 Task: Look for space in Fléron, Belgium from 17th June, 2023 to 21st June, 2023 for 2 adults in price range Rs.7000 to Rs.12000. Place can be private room with 1  bedroom having 2 beds and 1 bathroom. Property type can be flat. Amenities needed are: heating, . Booking option can be shelf check-in. Required host language is English.
Action: Mouse moved to (443, 127)
Screenshot: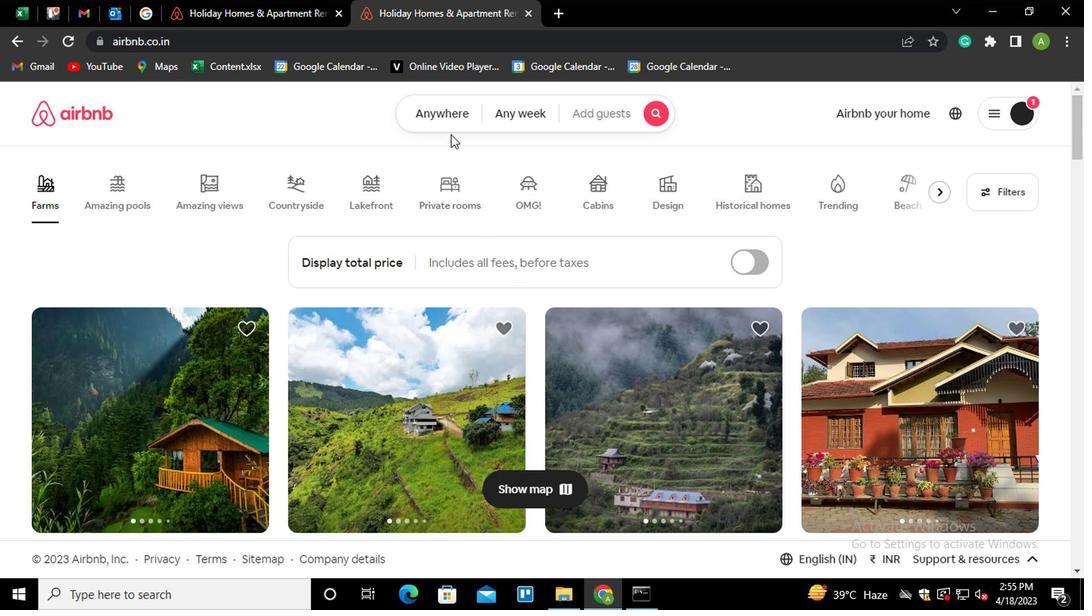 
Action: Mouse pressed left at (443, 127)
Screenshot: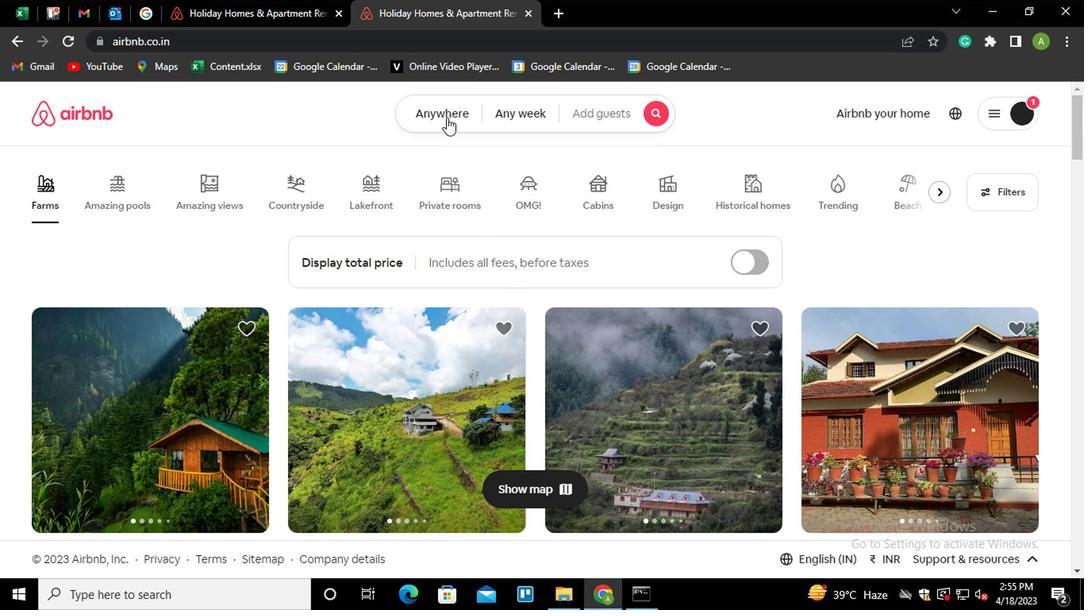 
Action: Mouse moved to (296, 185)
Screenshot: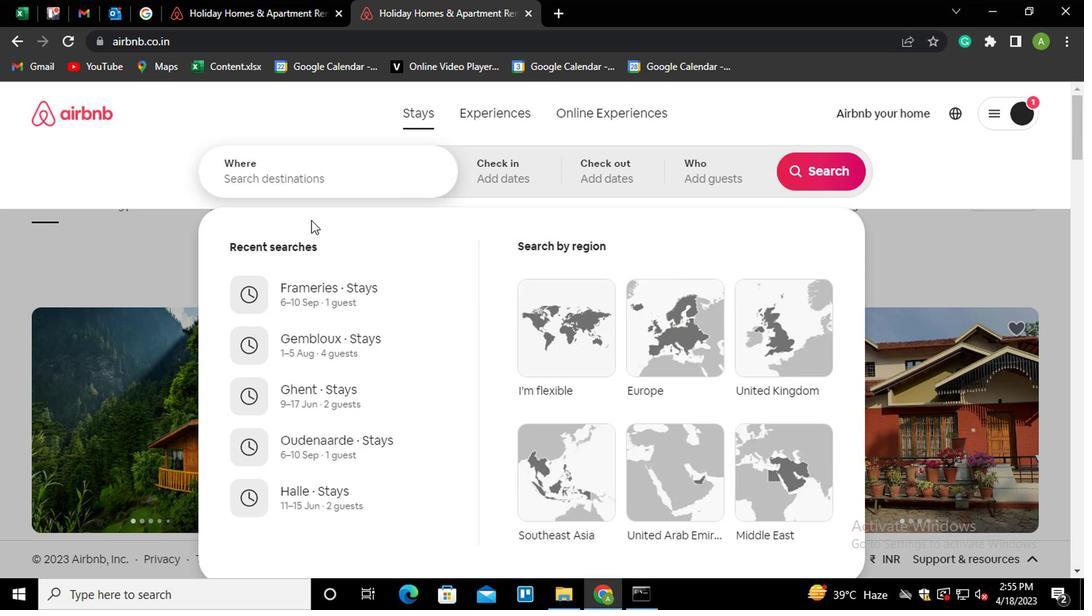 
Action: Mouse pressed left at (296, 185)
Screenshot: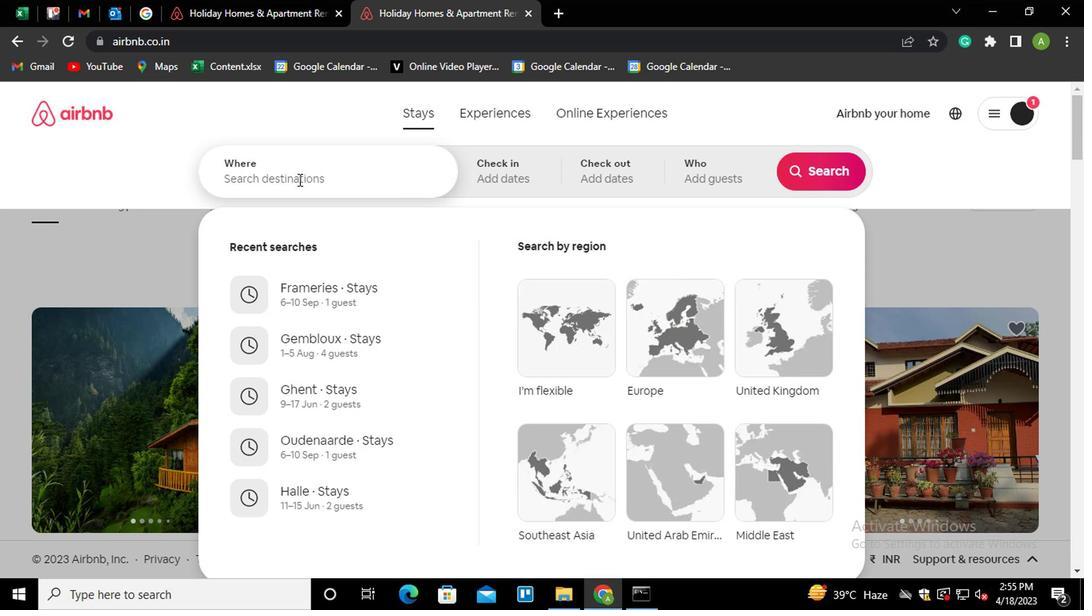
Action: Key pressed <Key.shift_r><Key.shift_r><Key.shift_r><Key.shift_r>Fleron<Key.down><Key.enter>
Screenshot: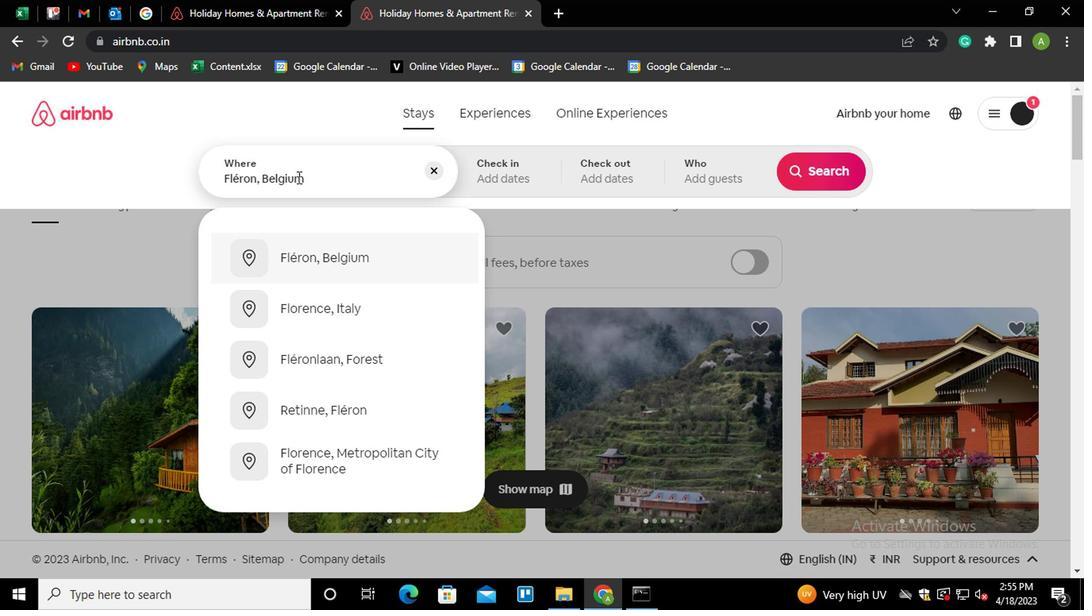 
Action: Mouse moved to (810, 296)
Screenshot: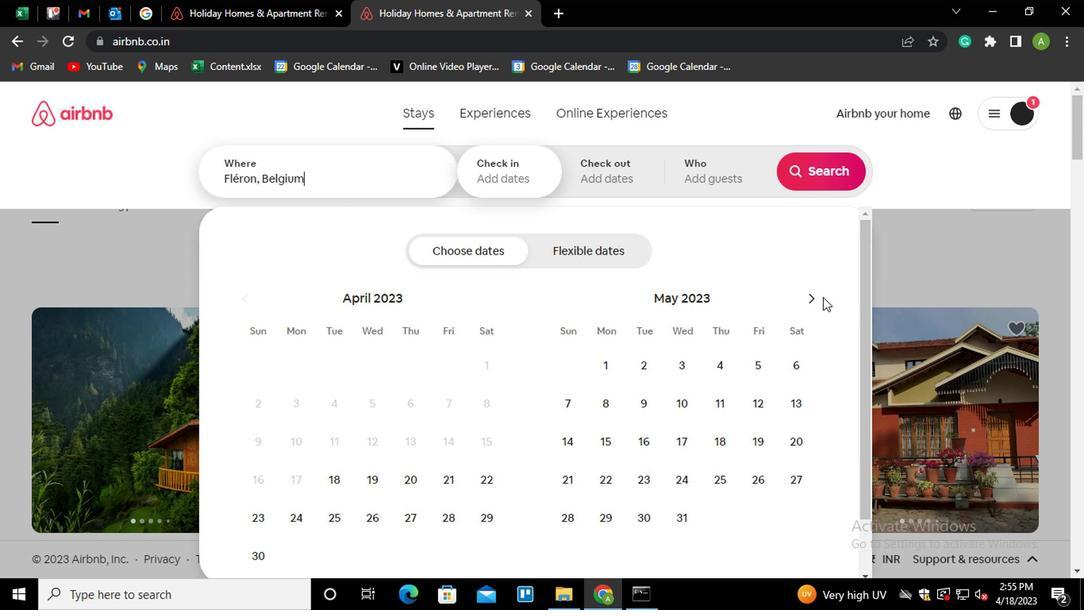 
Action: Mouse pressed left at (810, 296)
Screenshot: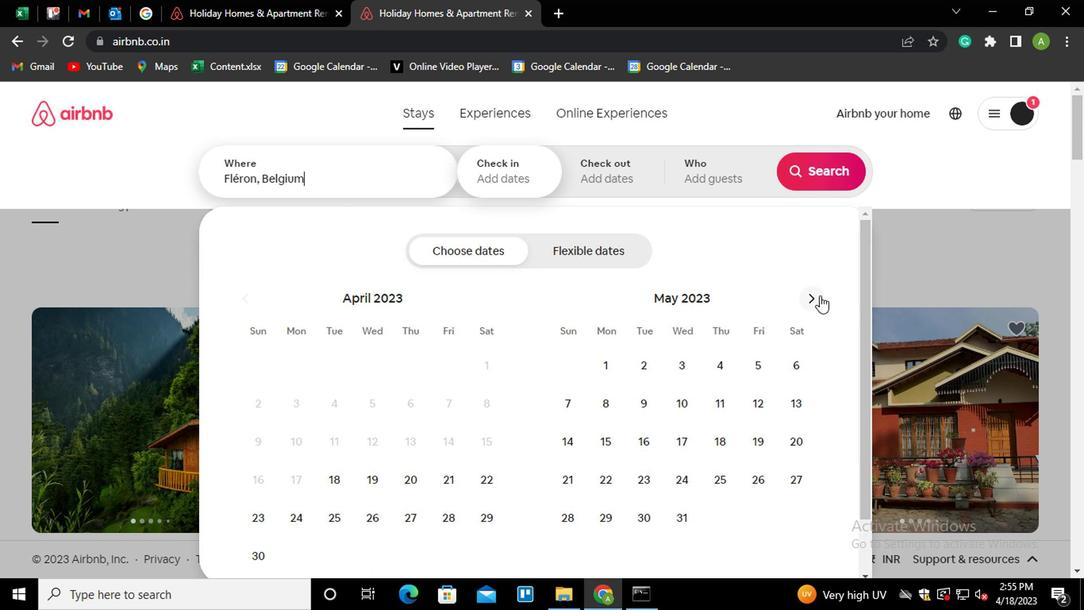 
Action: Mouse moved to (796, 440)
Screenshot: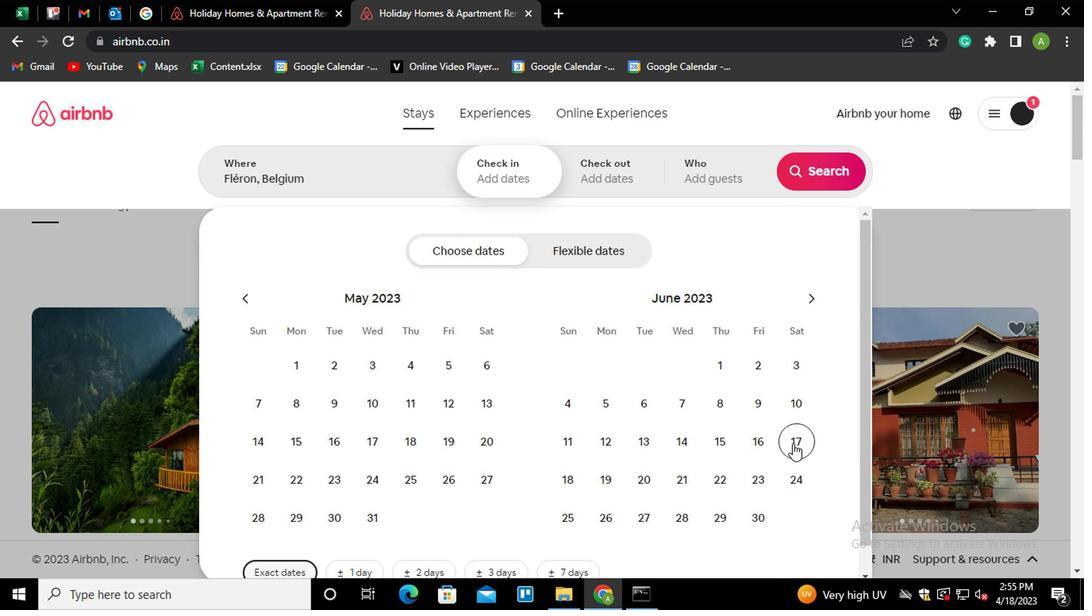 
Action: Mouse pressed left at (796, 440)
Screenshot: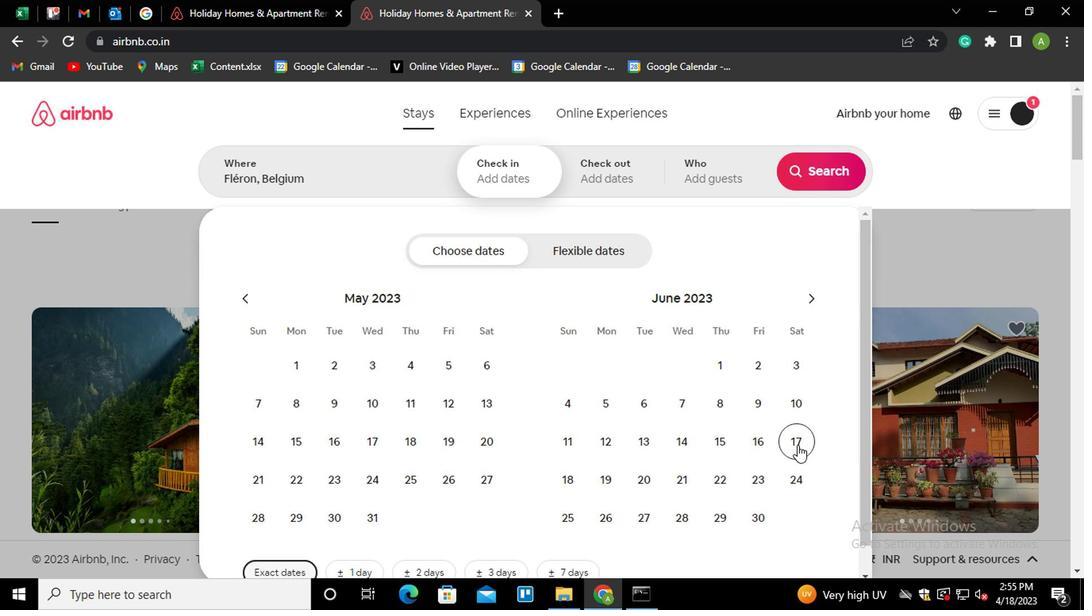 
Action: Mouse moved to (688, 474)
Screenshot: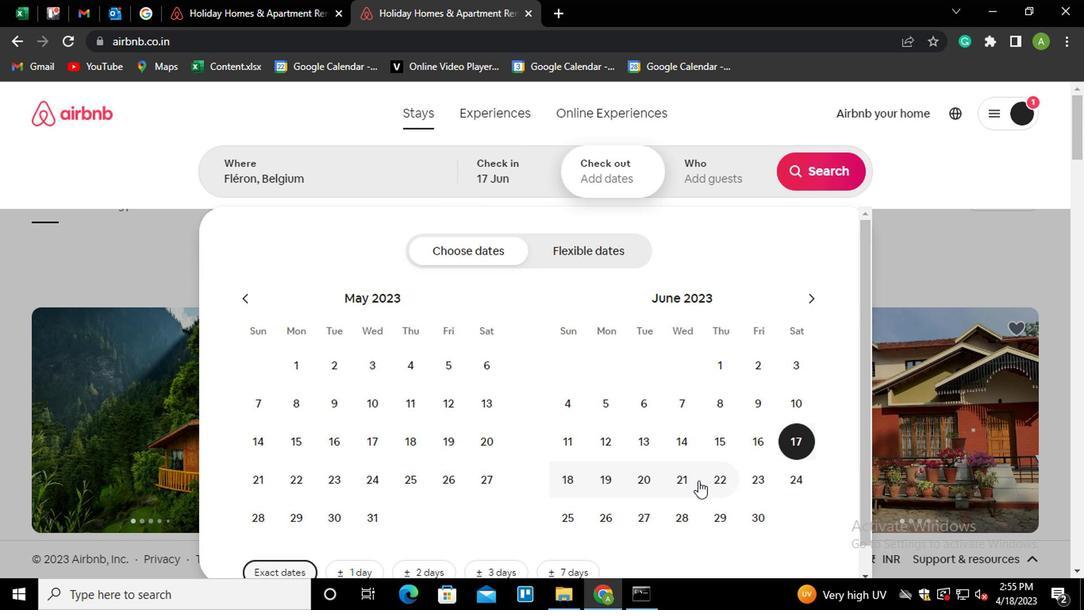 
Action: Mouse pressed left at (688, 474)
Screenshot: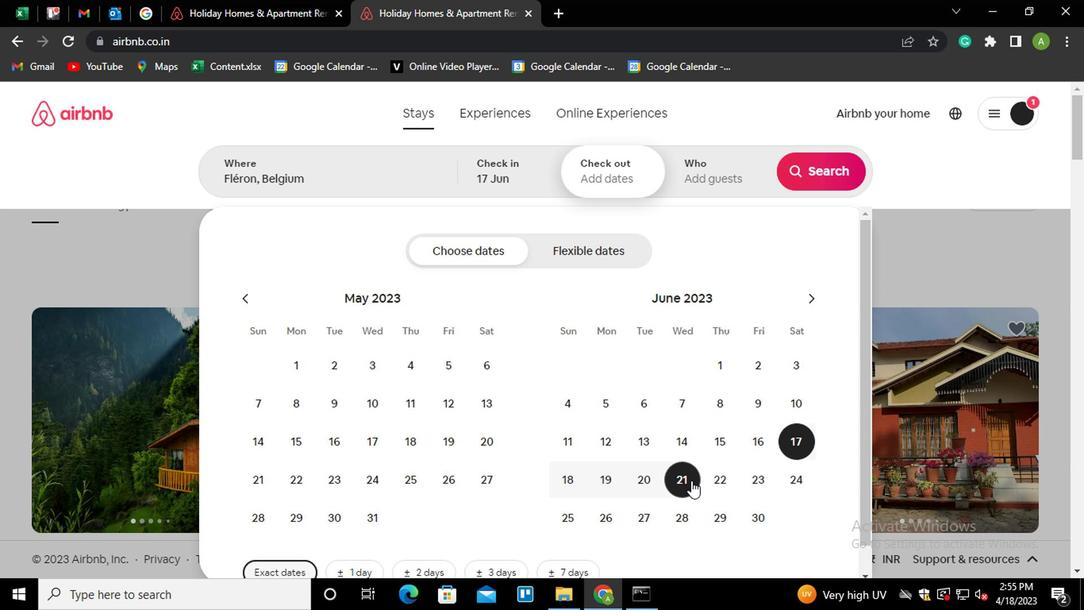 
Action: Mouse moved to (711, 189)
Screenshot: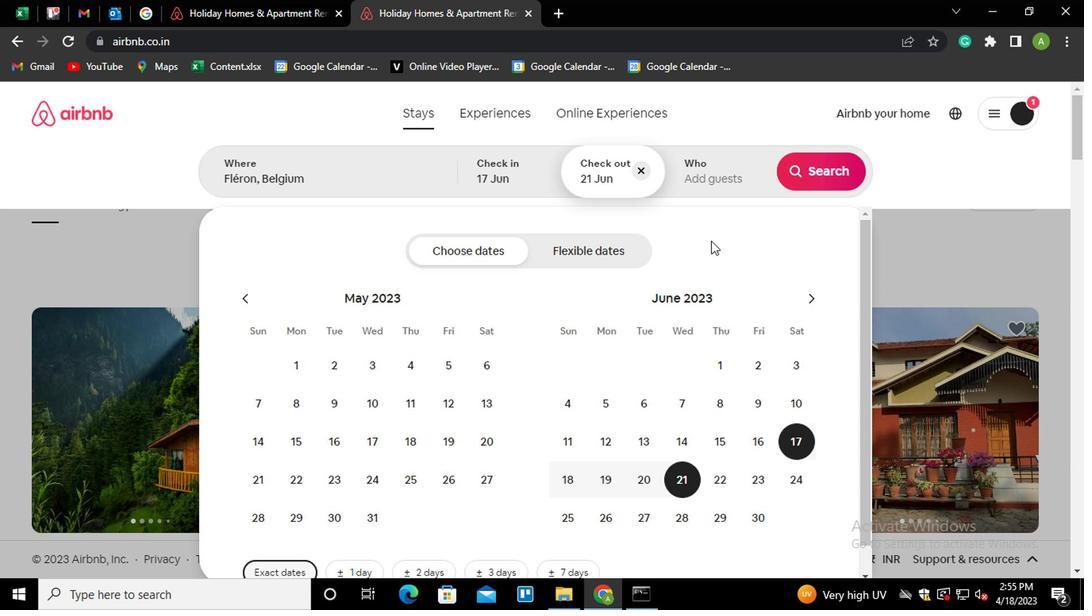
Action: Mouse pressed left at (711, 189)
Screenshot: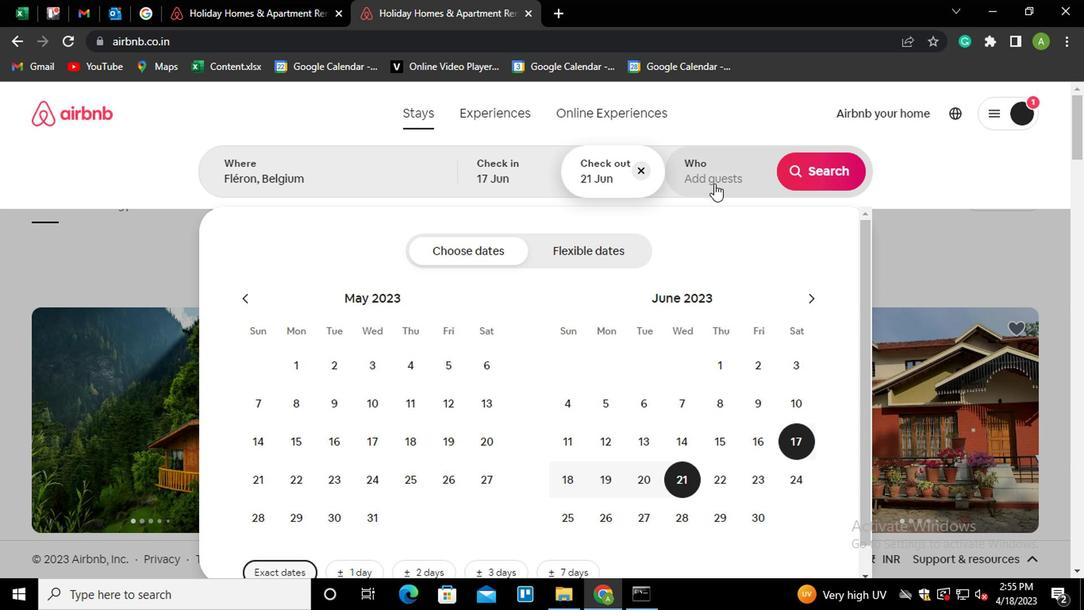 
Action: Mouse moved to (813, 261)
Screenshot: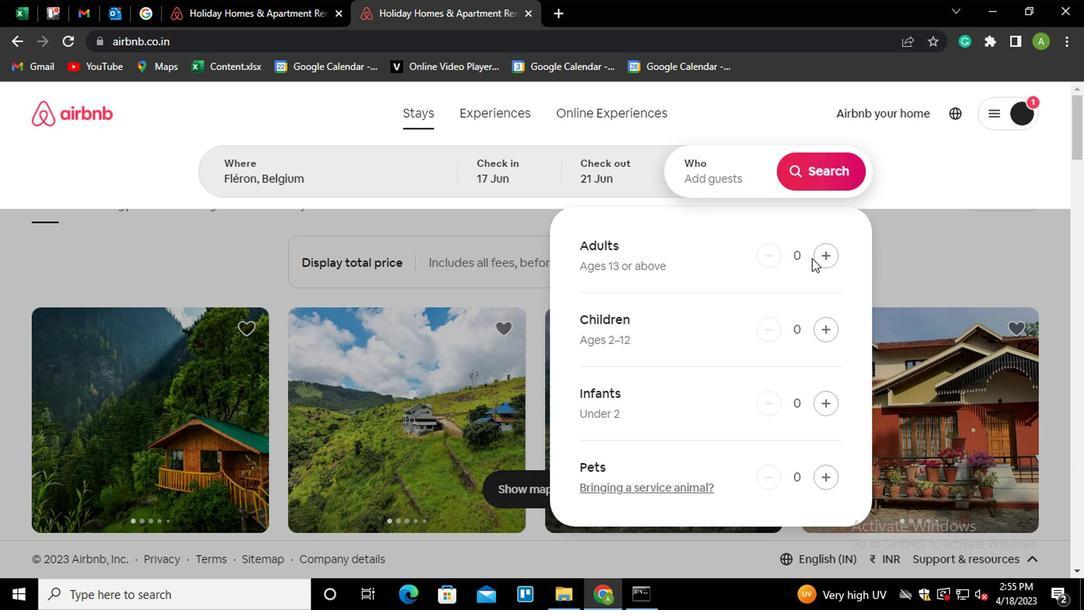 
Action: Mouse pressed left at (813, 261)
Screenshot: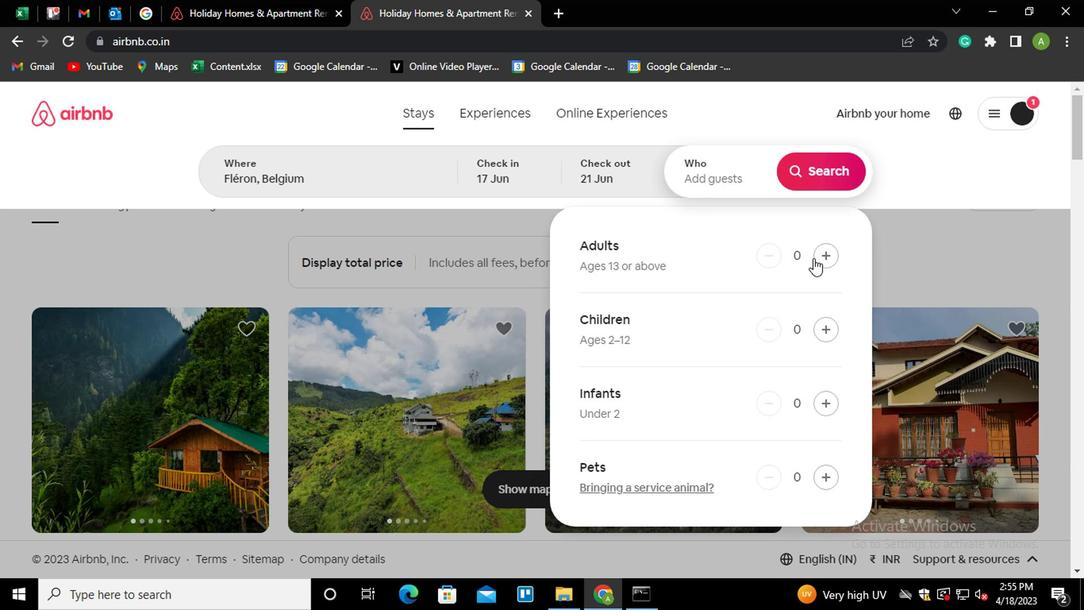 
Action: Mouse pressed left at (813, 261)
Screenshot: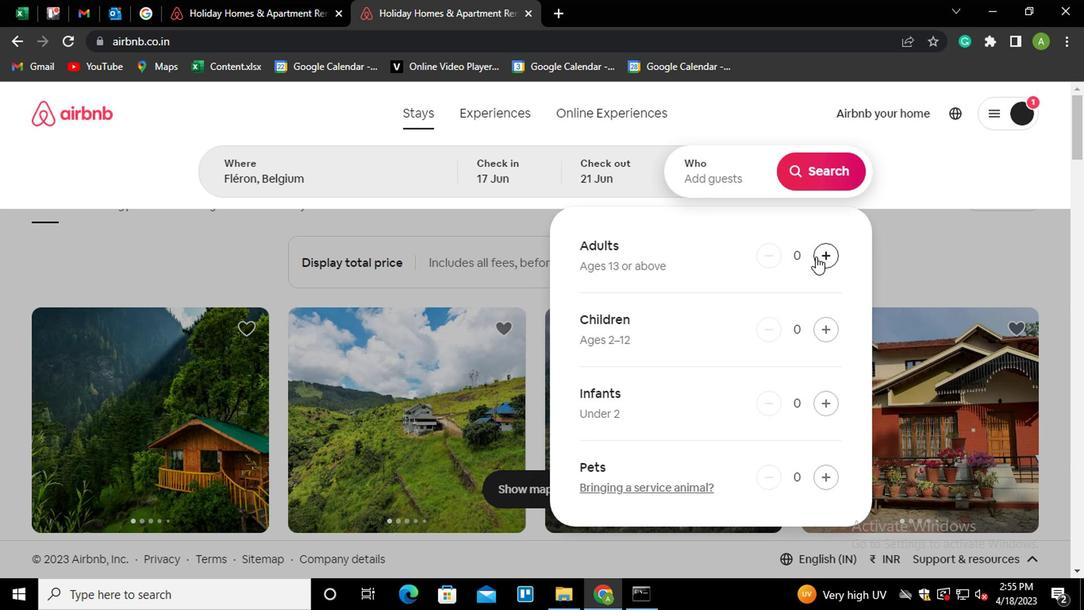 
Action: Mouse moved to (794, 171)
Screenshot: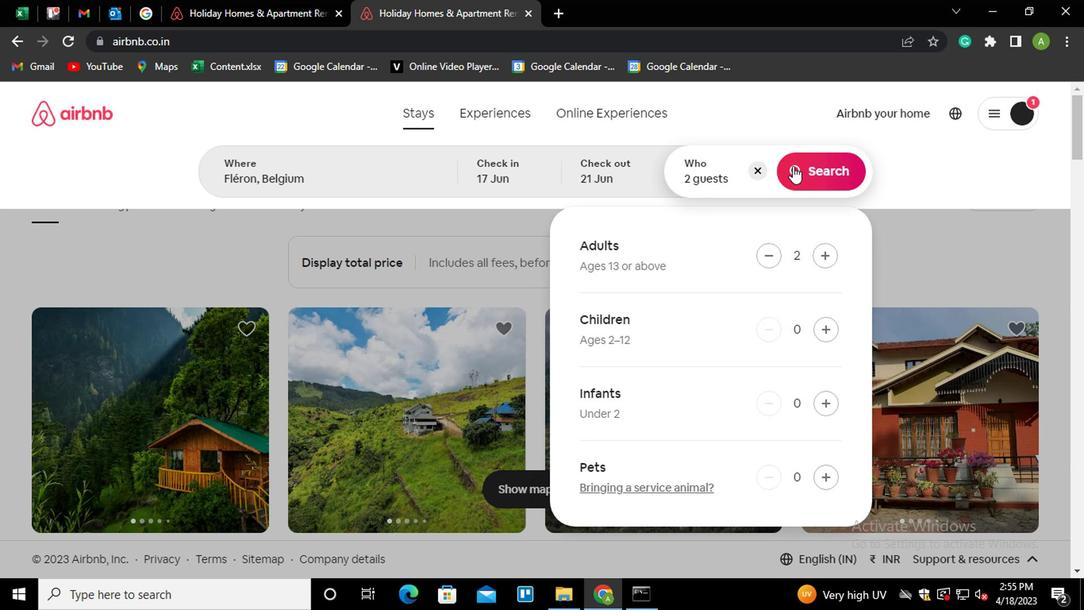 
Action: Mouse pressed left at (794, 171)
Screenshot: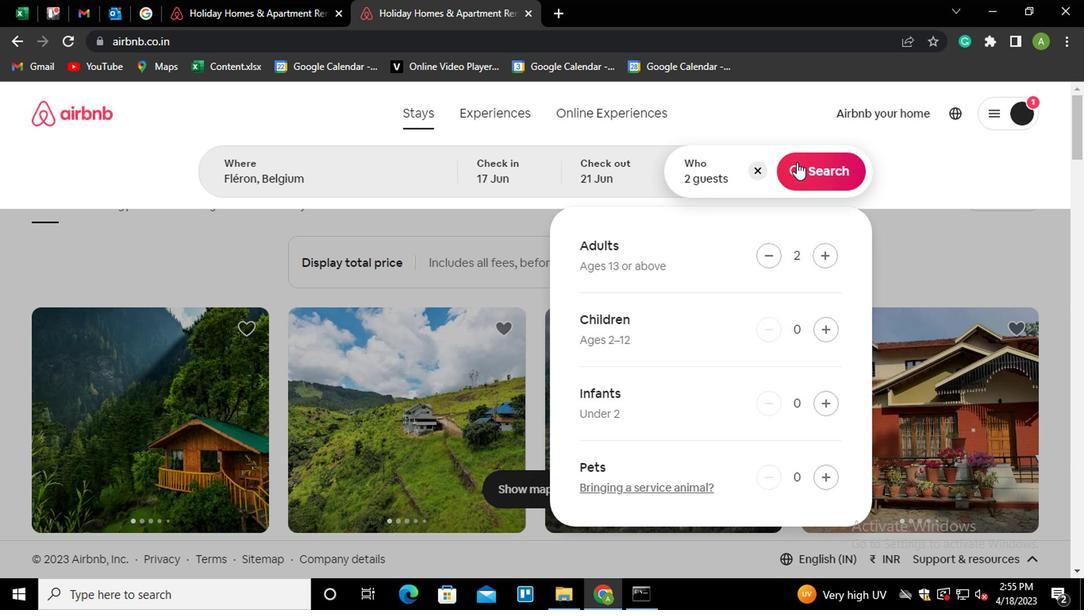 
Action: Mouse moved to (1012, 190)
Screenshot: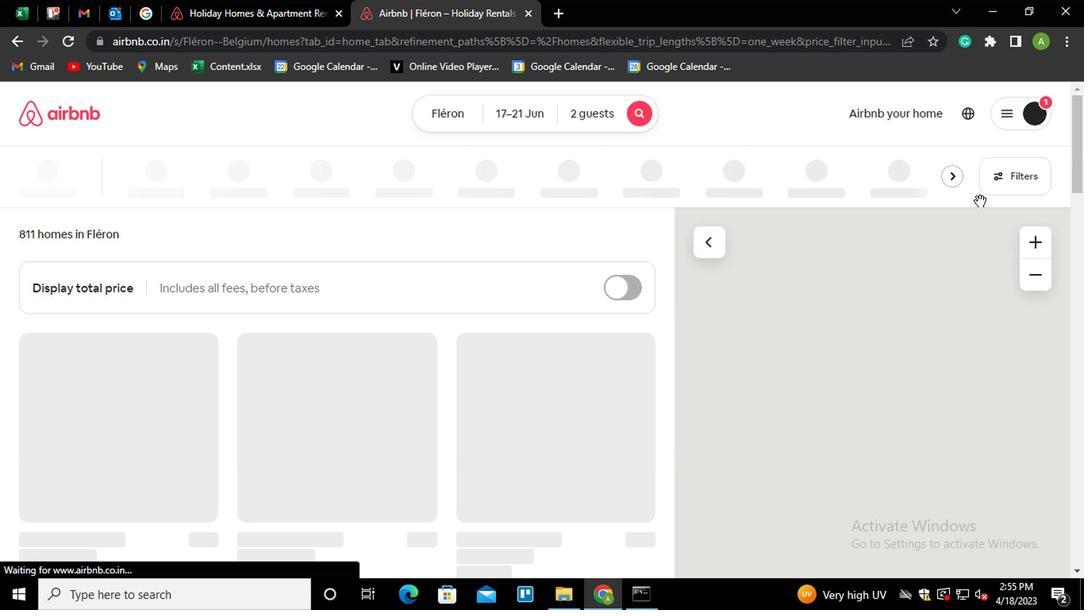 
Action: Mouse pressed left at (1012, 190)
Screenshot: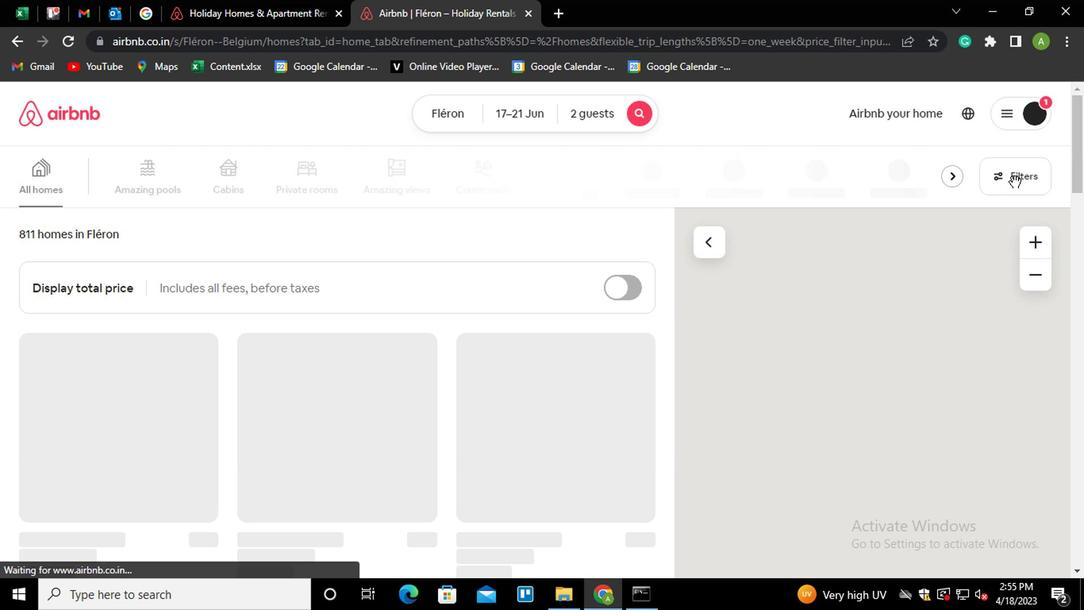 
Action: Mouse moved to (422, 375)
Screenshot: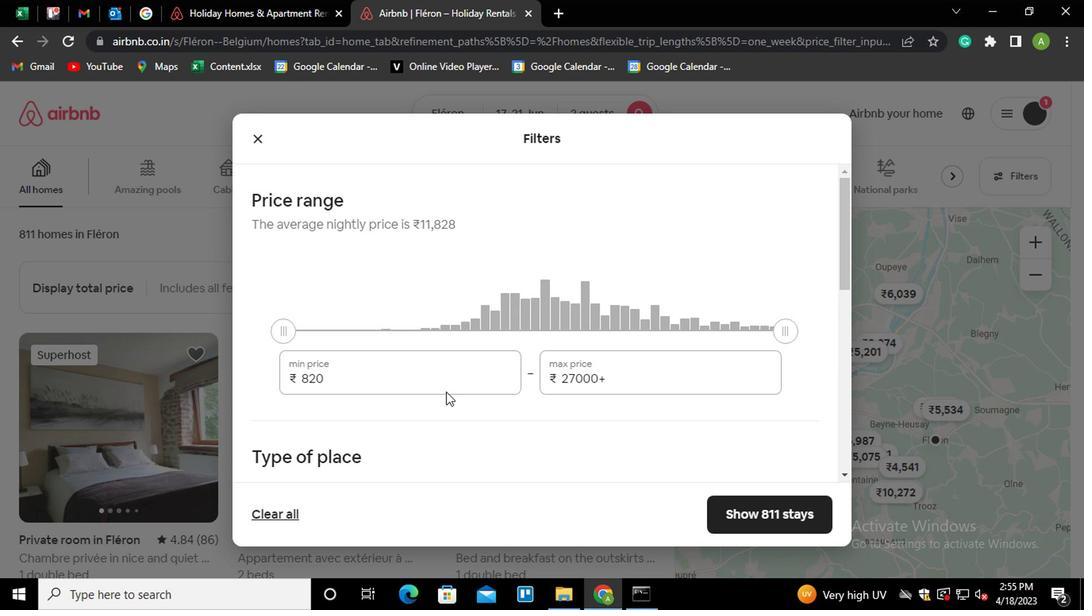 
Action: Mouse pressed left at (422, 375)
Screenshot: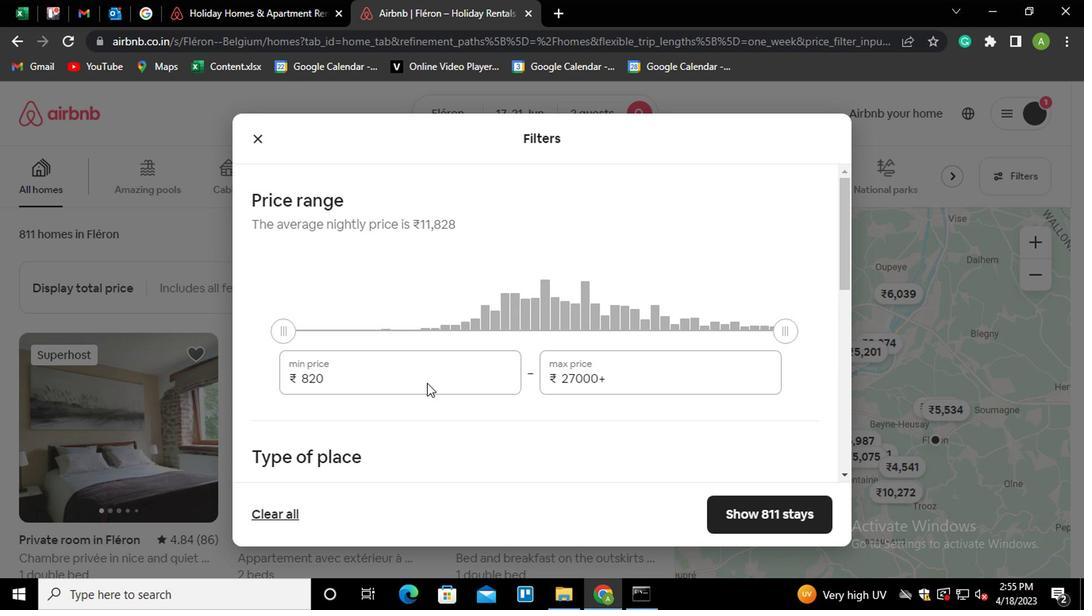
Action: Mouse moved to (421, 384)
Screenshot: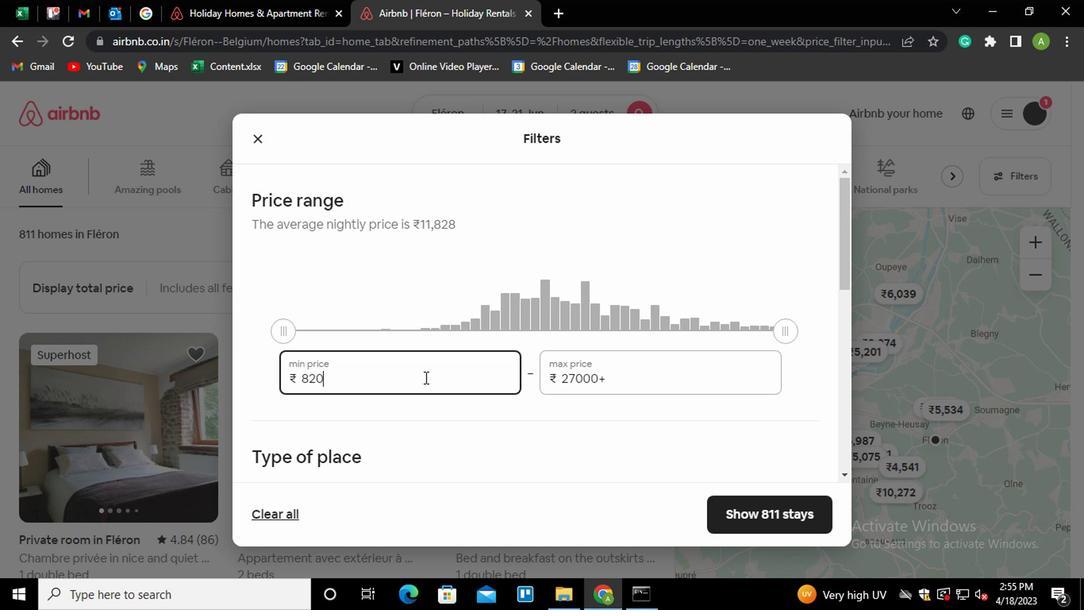 
Action: Key pressed <Key.shift_r><Key.home>7000
Screenshot: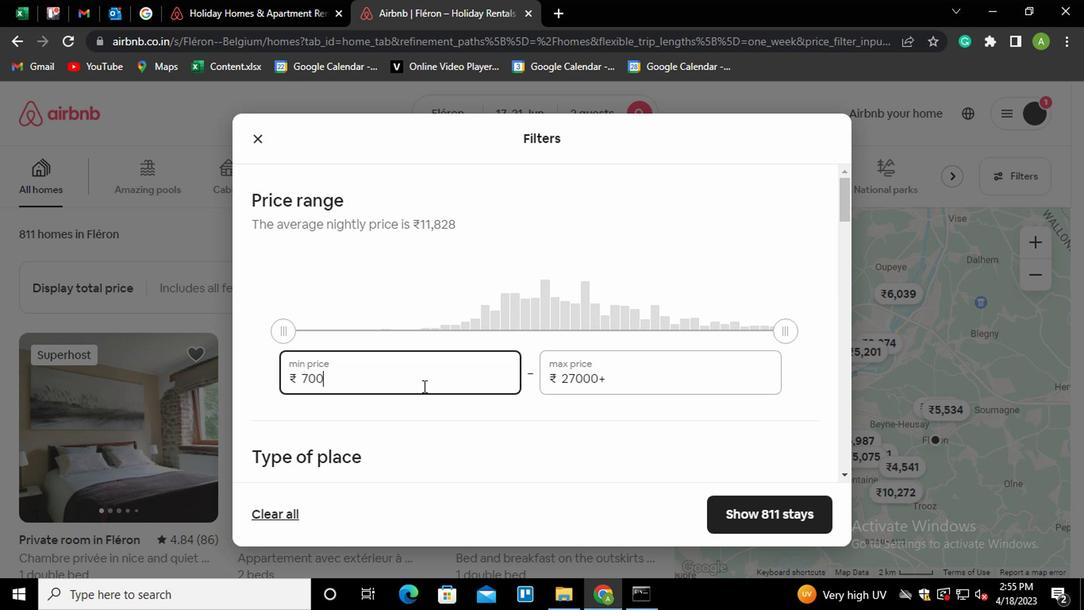 
Action: Mouse moved to (670, 371)
Screenshot: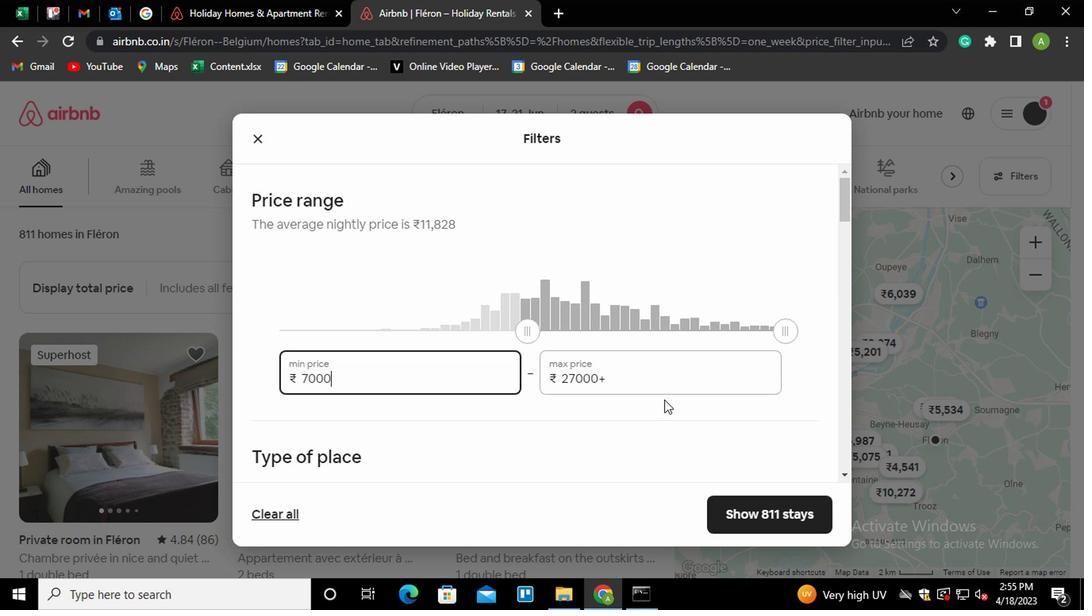 
Action: Mouse pressed left at (670, 371)
Screenshot: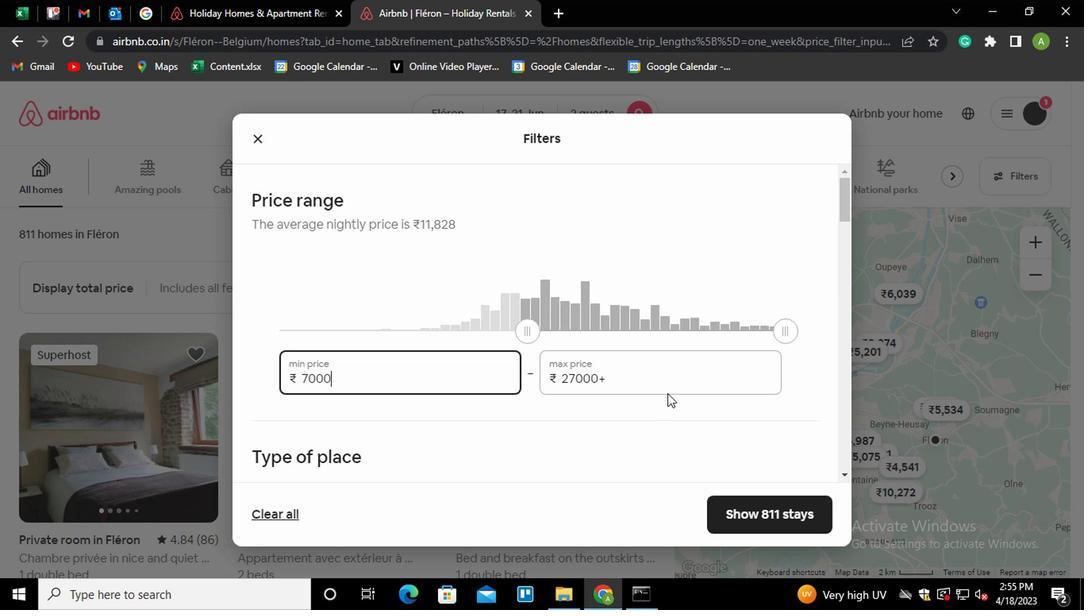 
Action: Key pressed <Key.shift_r><Key.home>12000
Screenshot: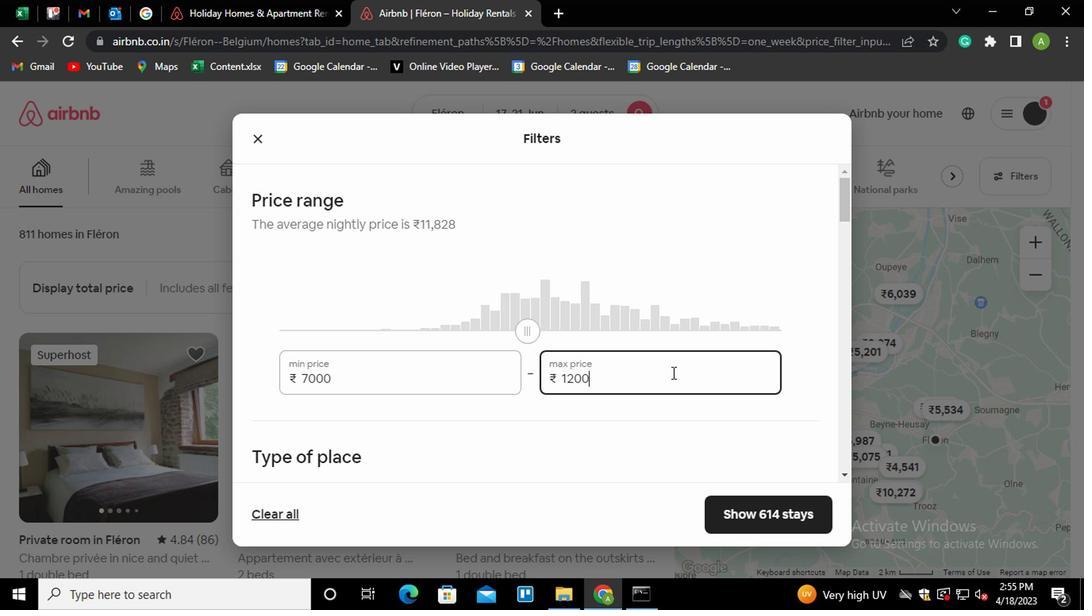 
Action: Mouse moved to (653, 391)
Screenshot: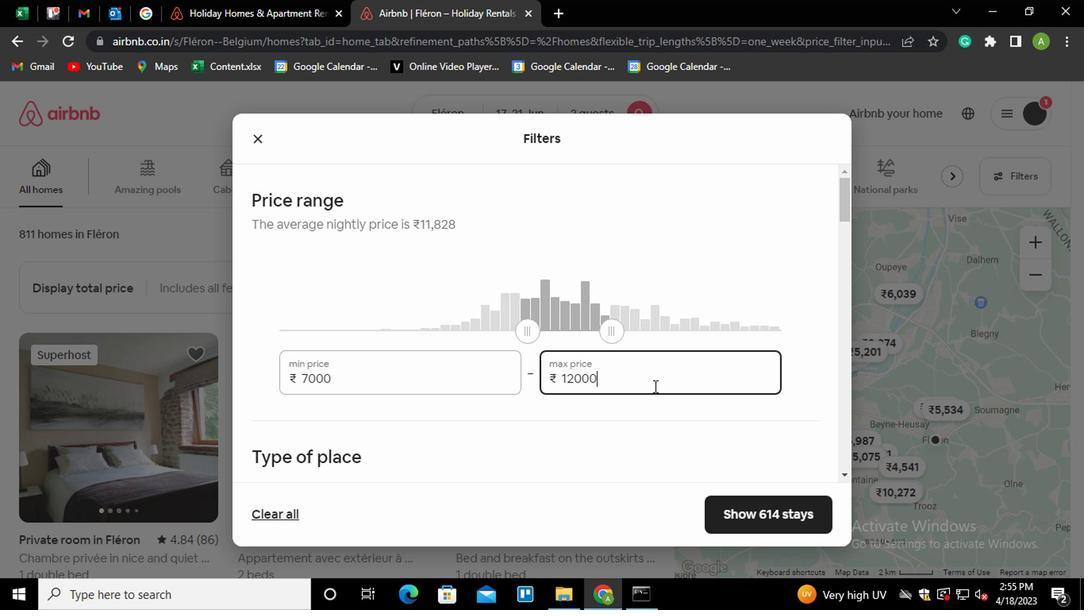 
Action: Mouse scrolled (653, 390) with delta (0, 0)
Screenshot: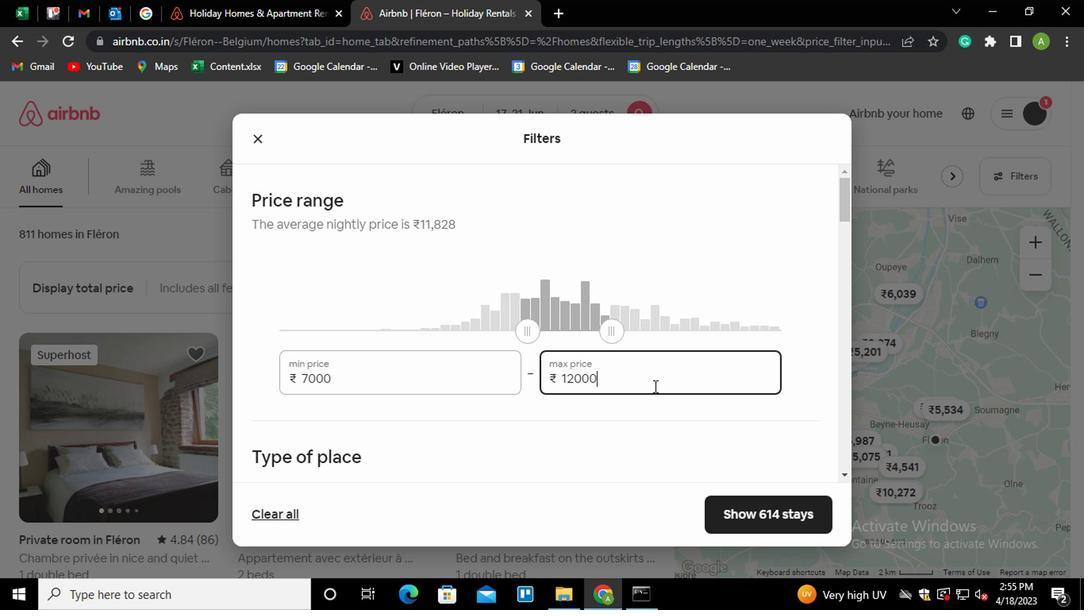 
Action: Mouse scrolled (653, 390) with delta (0, 0)
Screenshot: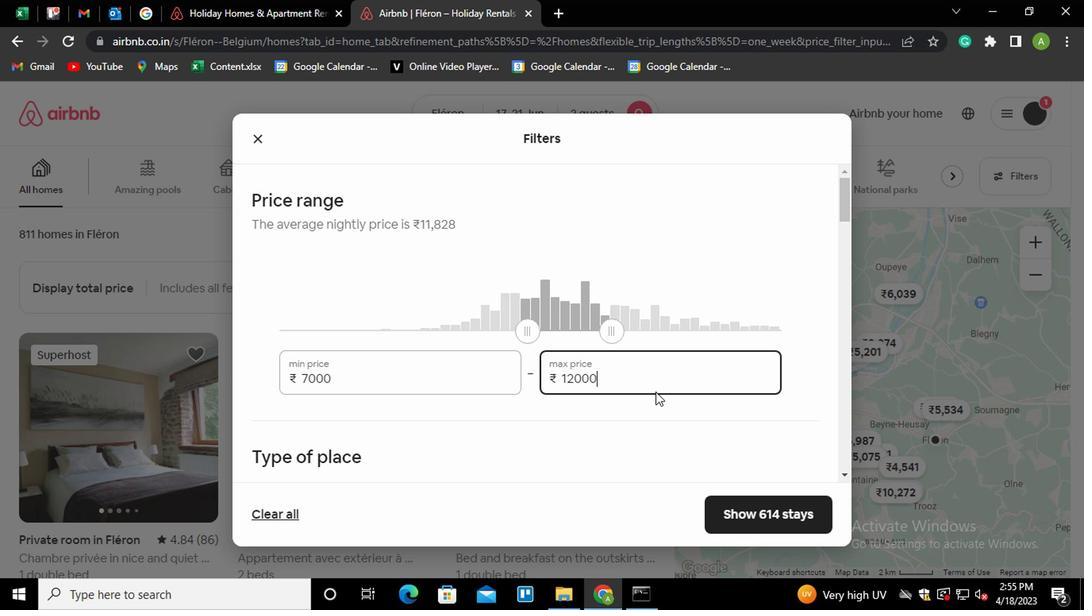 
Action: Mouse scrolled (653, 390) with delta (0, 0)
Screenshot: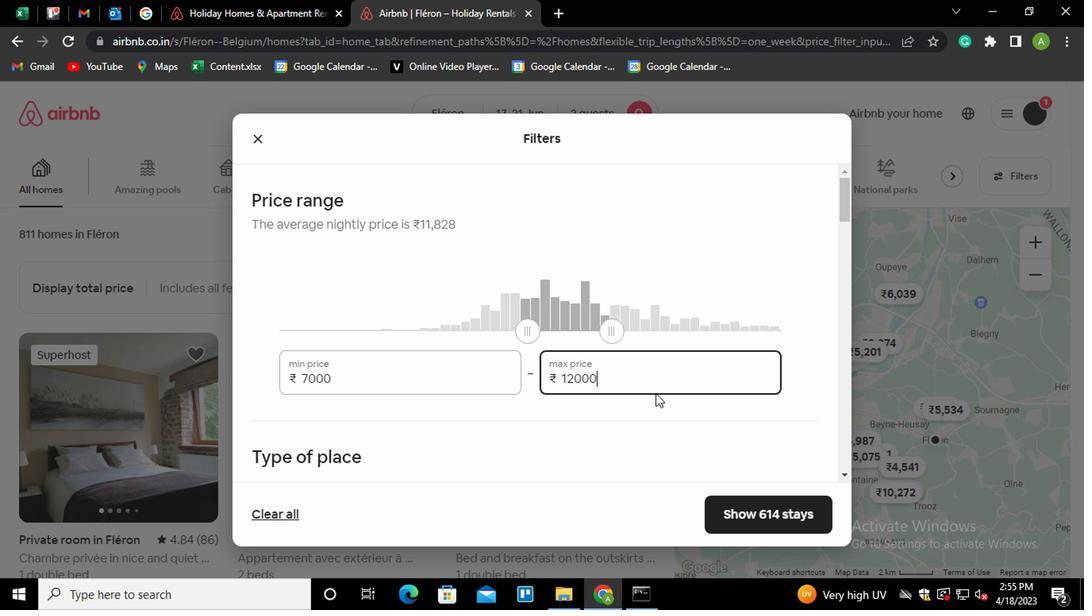 
Action: Mouse moved to (526, 282)
Screenshot: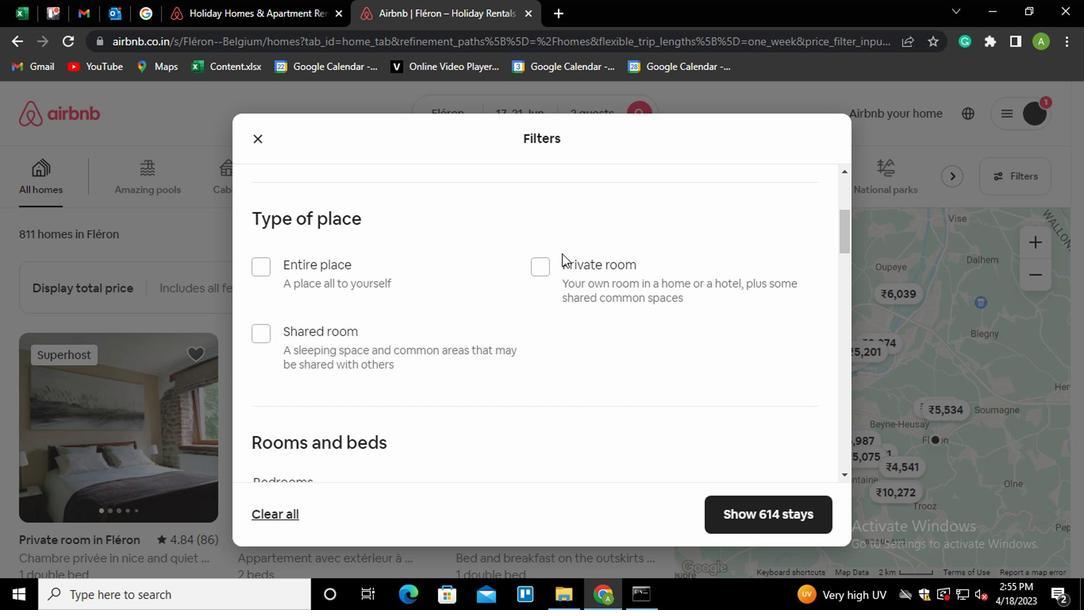 
Action: Mouse pressed left at (526, 282)
Screenshot: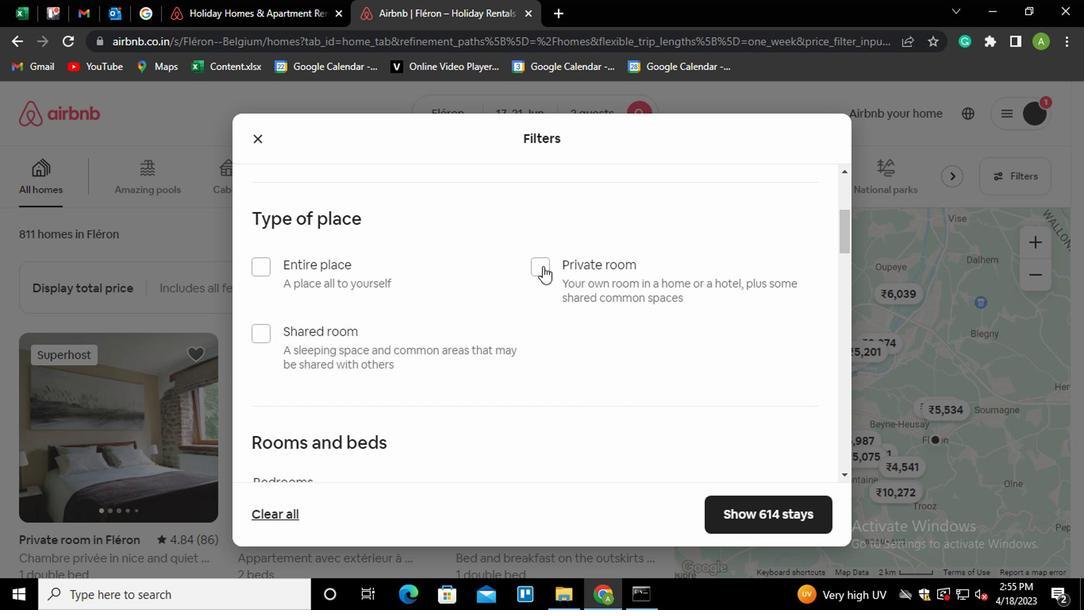 
Action: Mouse moved to (542, 266)
Screenshot: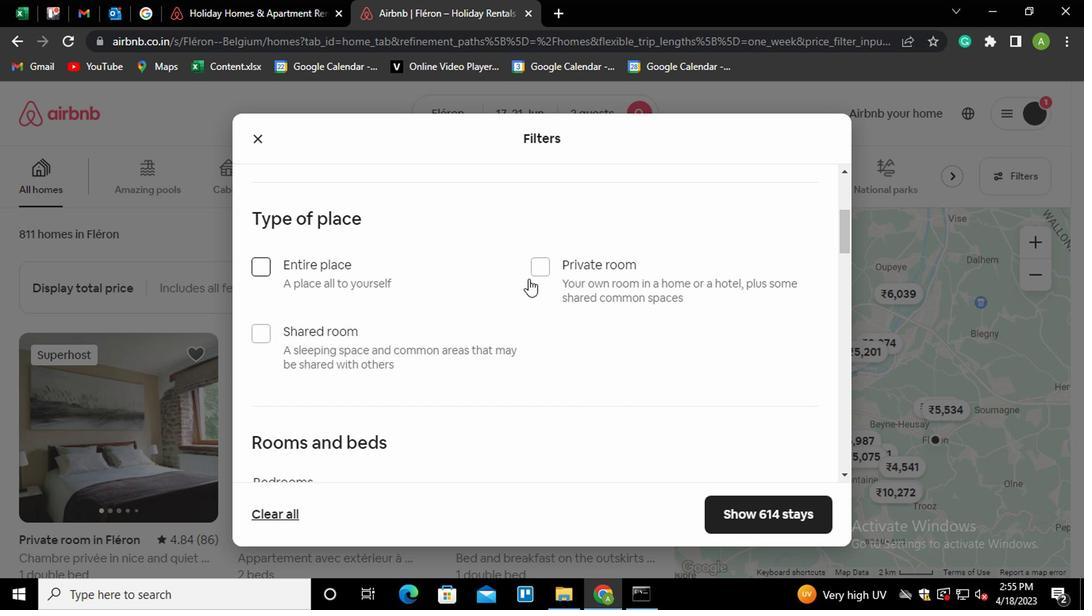 
Action: Mouse pressed left at (542, 266)
Screenshot: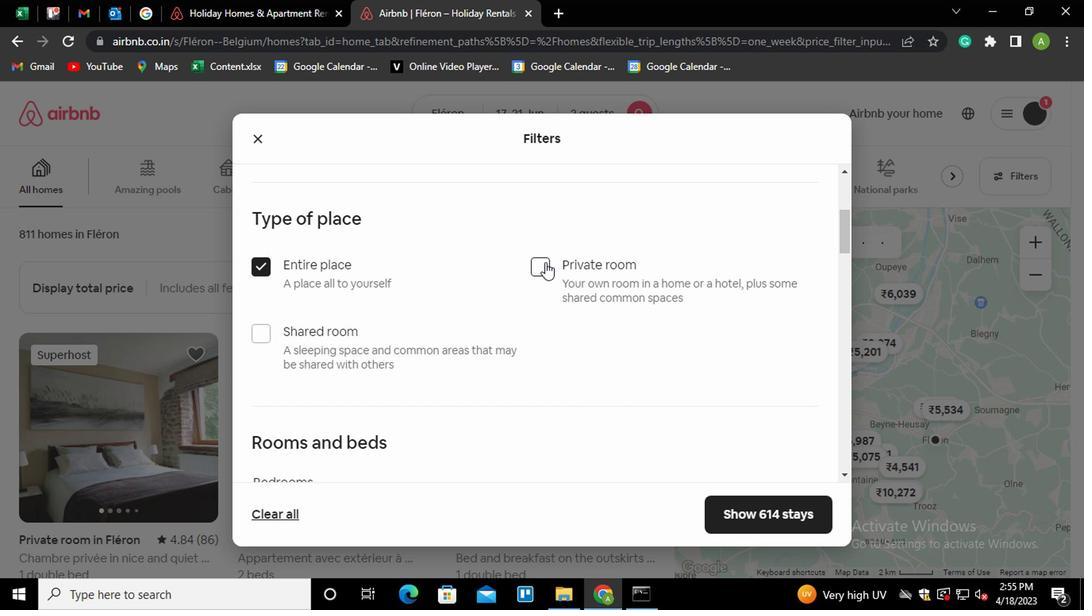 
Action: Mouse moved to (262, 277)
Screenshot: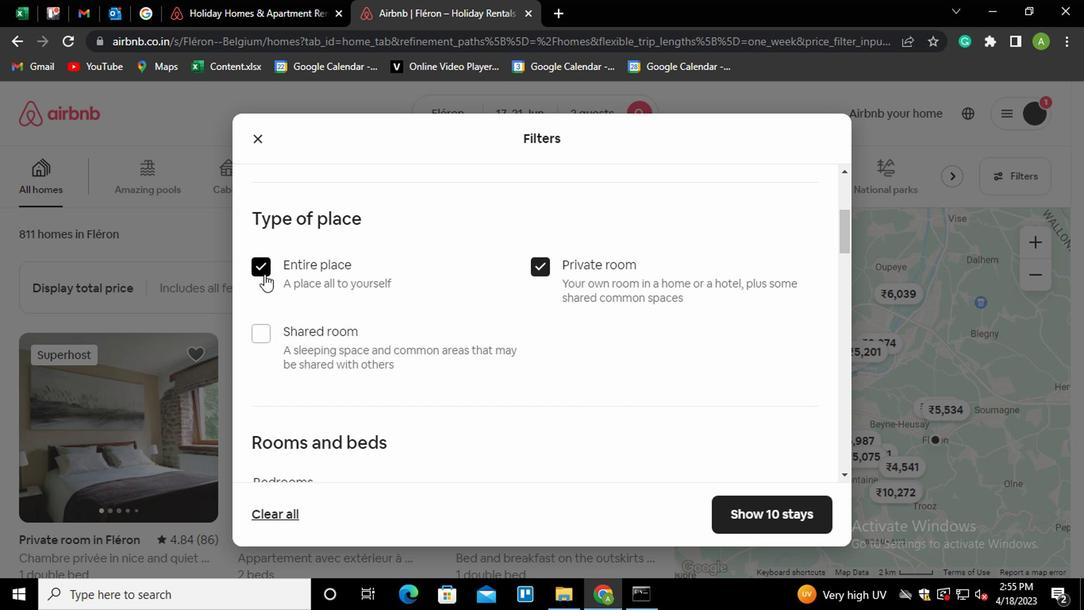 
Action: Mouse pressed left at (262, 277)
Screenshot: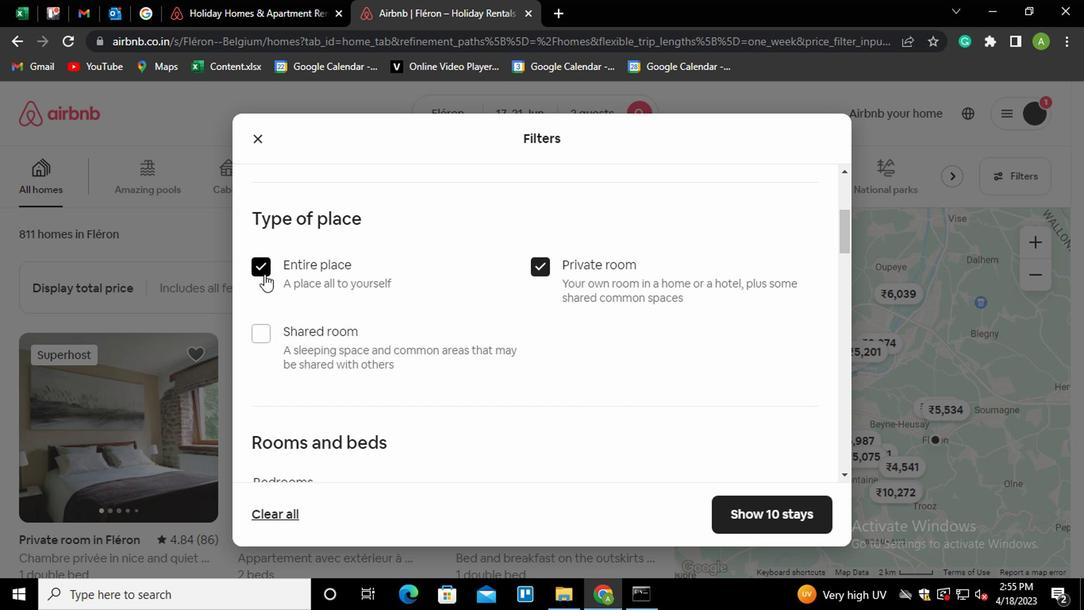 
Action: Mouse moved to (519, 326)
Screenshot: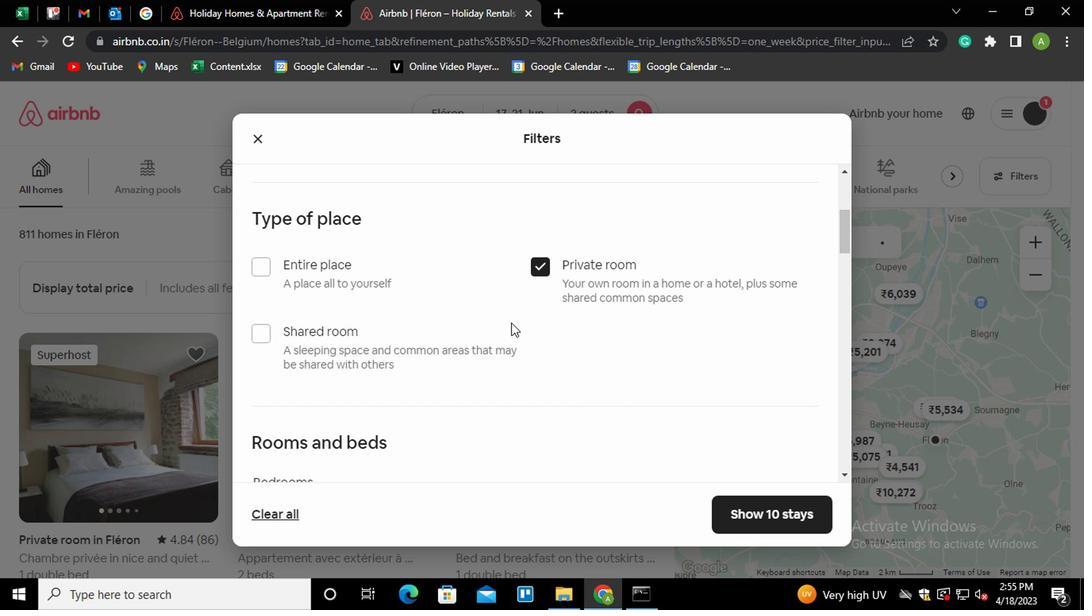 
Action: Mouse scrolled (519, 325) with delta (0, 0)
Screenshot: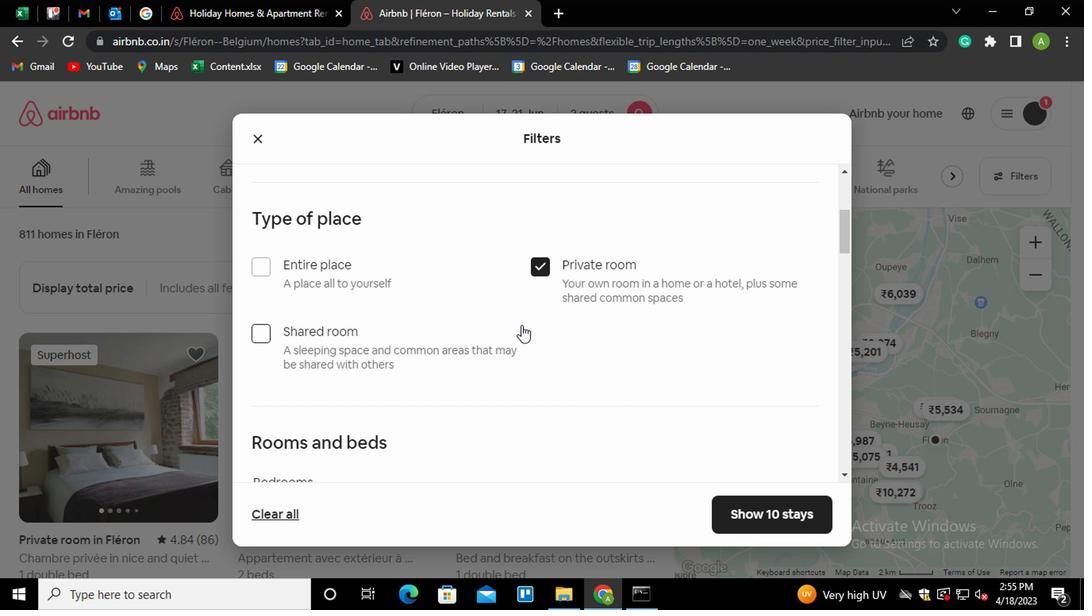 
Action: Mouse scrolled (519, 325) with delta (0, 0)
Screenshot: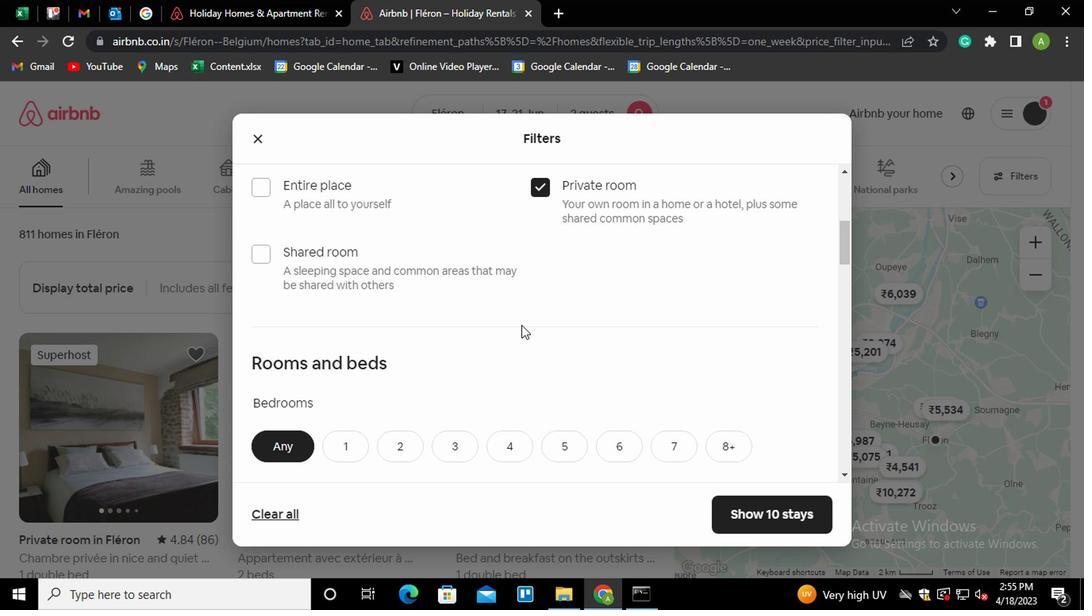 
Action: Mouse moved to (339, 358)
Screenshot: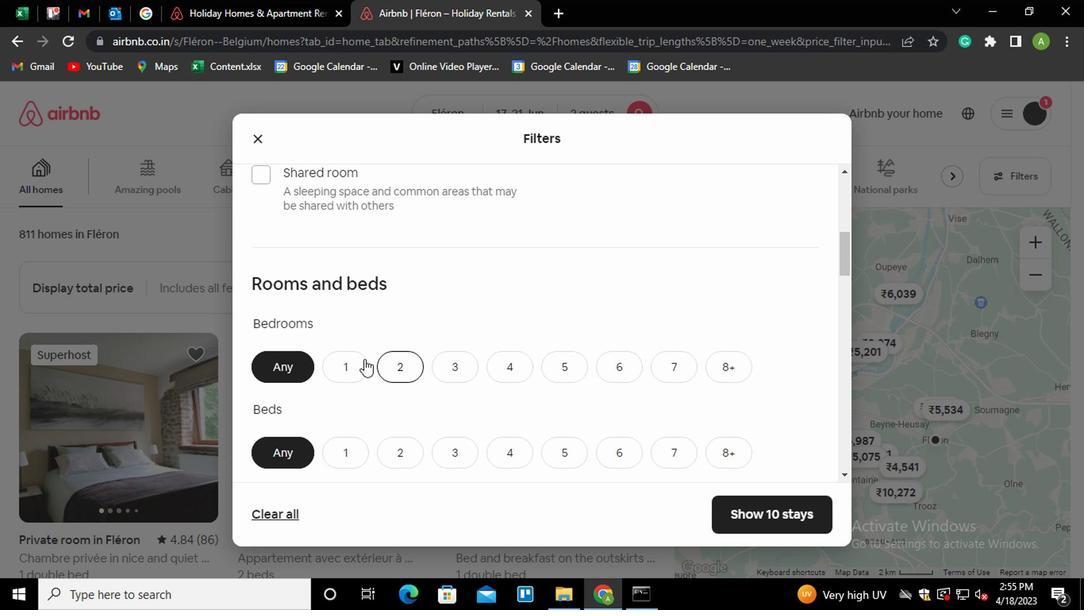 
Action: Mouse pressed left at (339, 358)
Screenshot: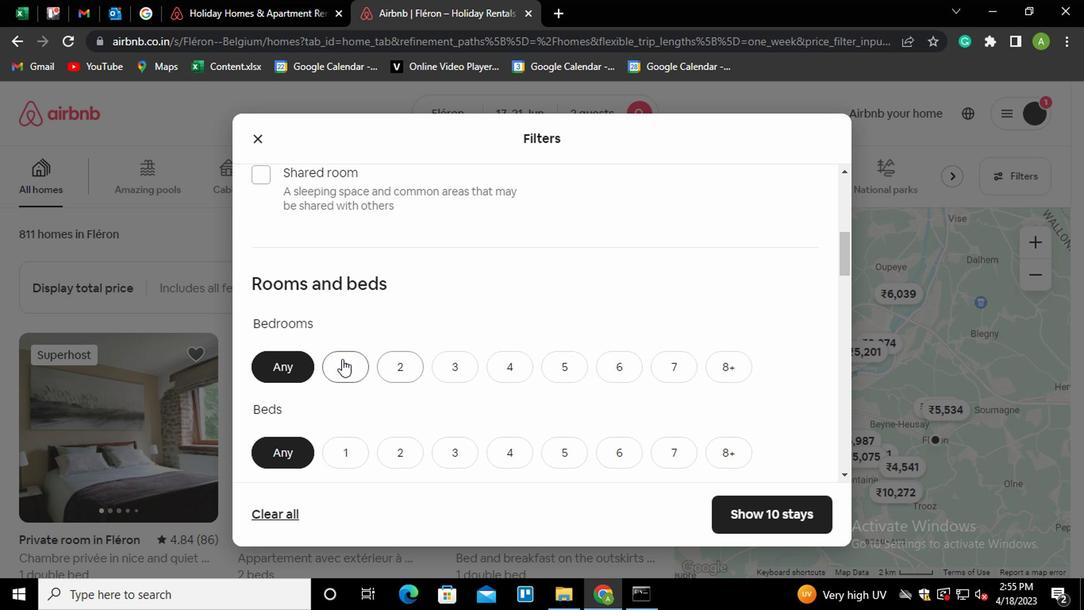 
Action: Mouse moved to (433, 338)
Screenshot: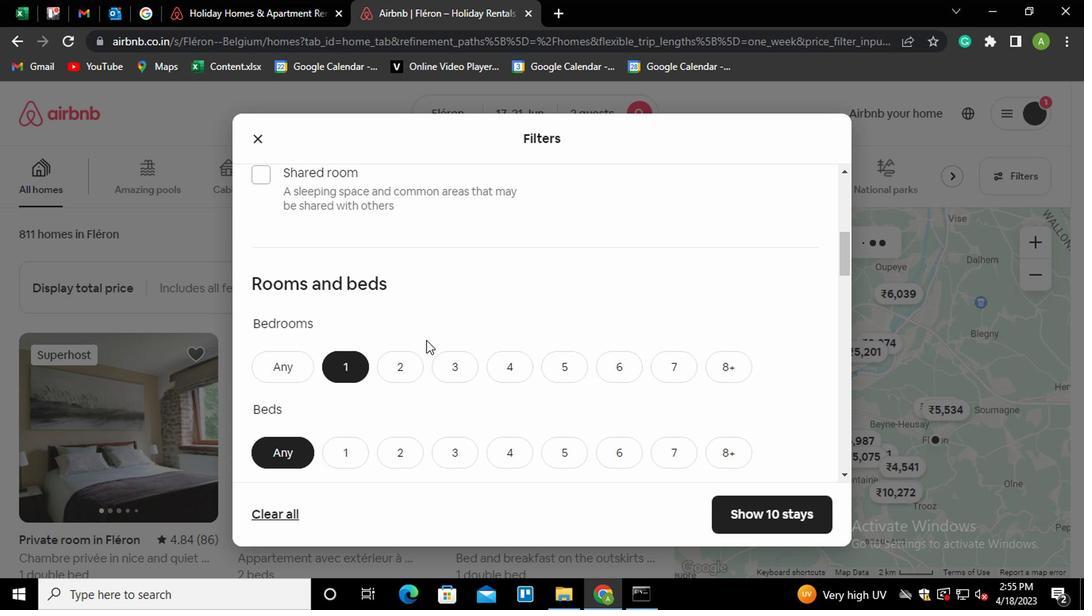
Action: Mouse scrolled (433, 337) with delta (0, -1)
Screenshot: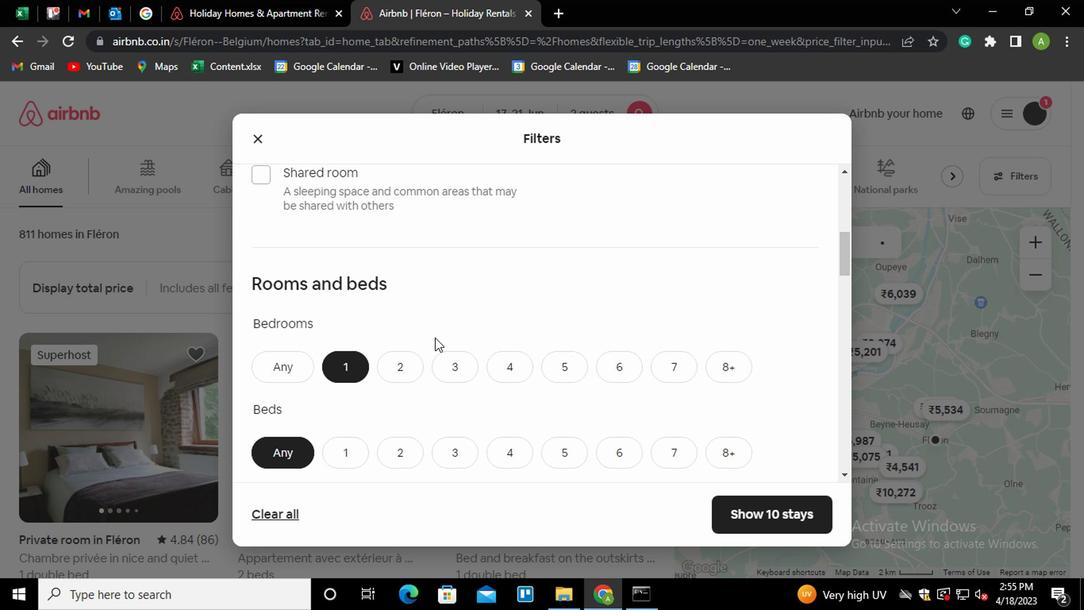 
Action: Mouse moved to (402, 367)
Screenshot: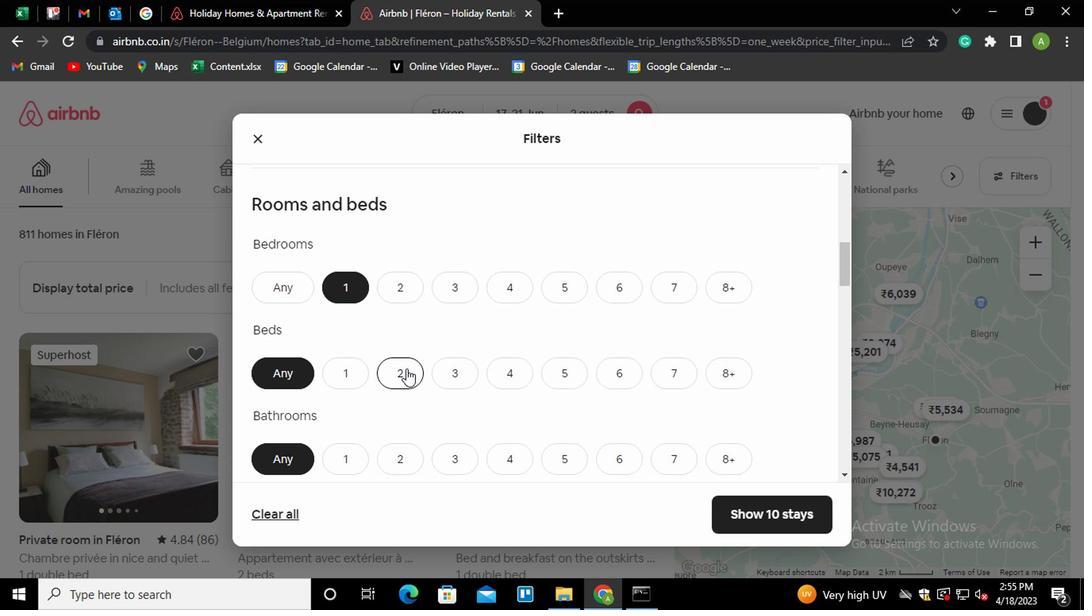 
Action: Mouse pressed left at (402, 367)
Screenshot: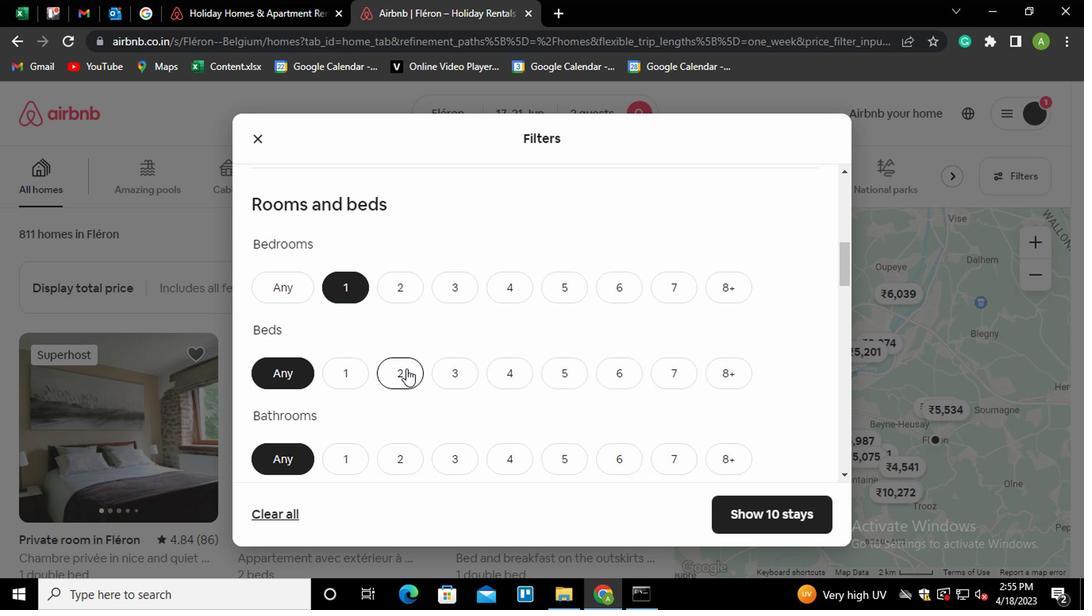 
Action: Mouse moved to (489, 336)
Screenshot: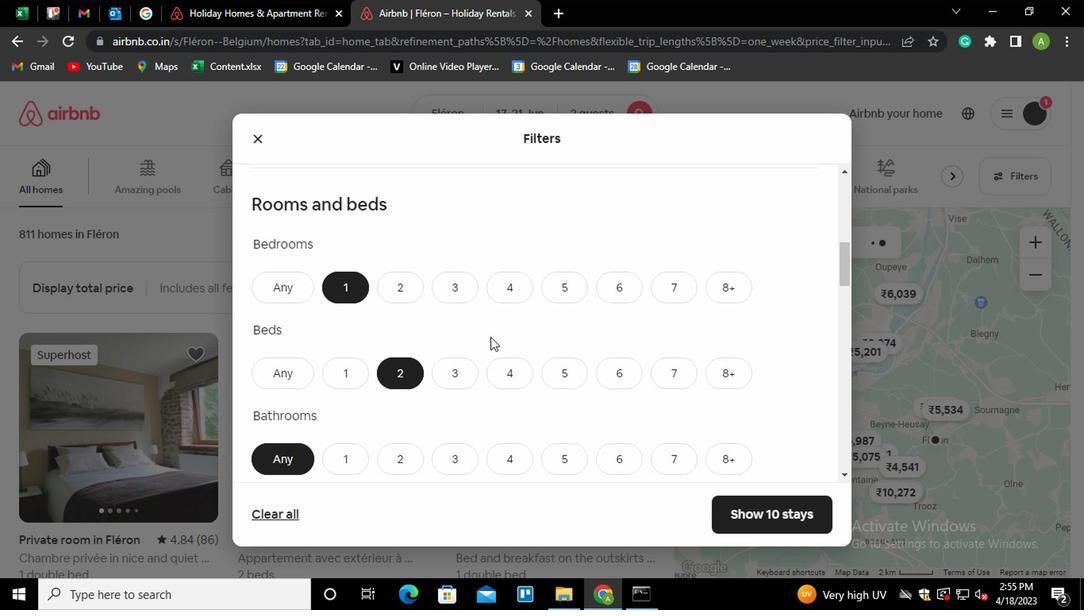 
Action: Mouse scrolled (489, 336) with delta (0, 0)
Screenshot: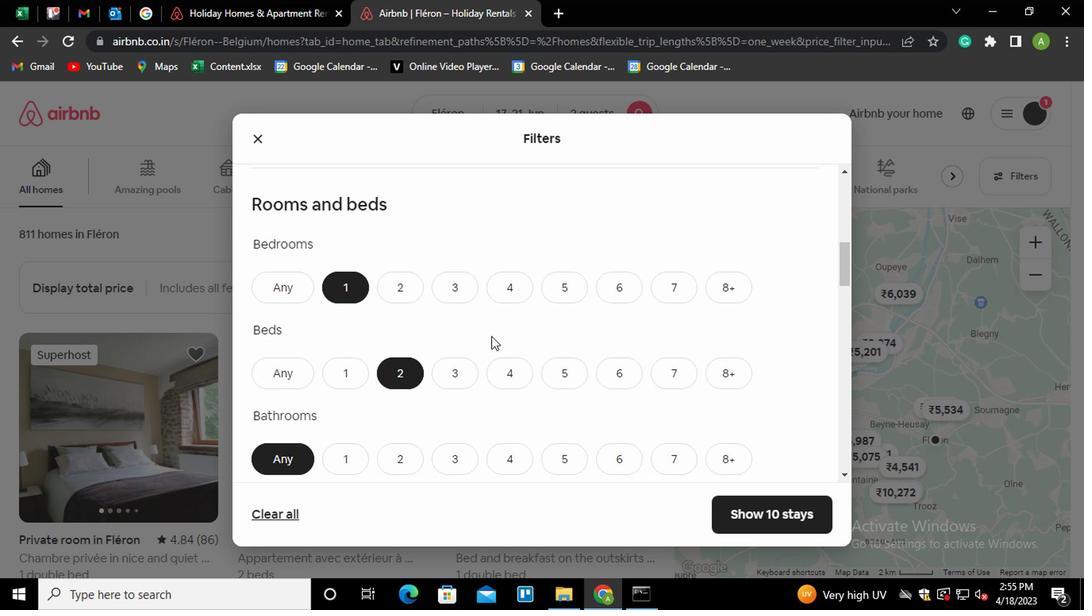 
Action: Mouse moved to (347, 384)
Screenshot: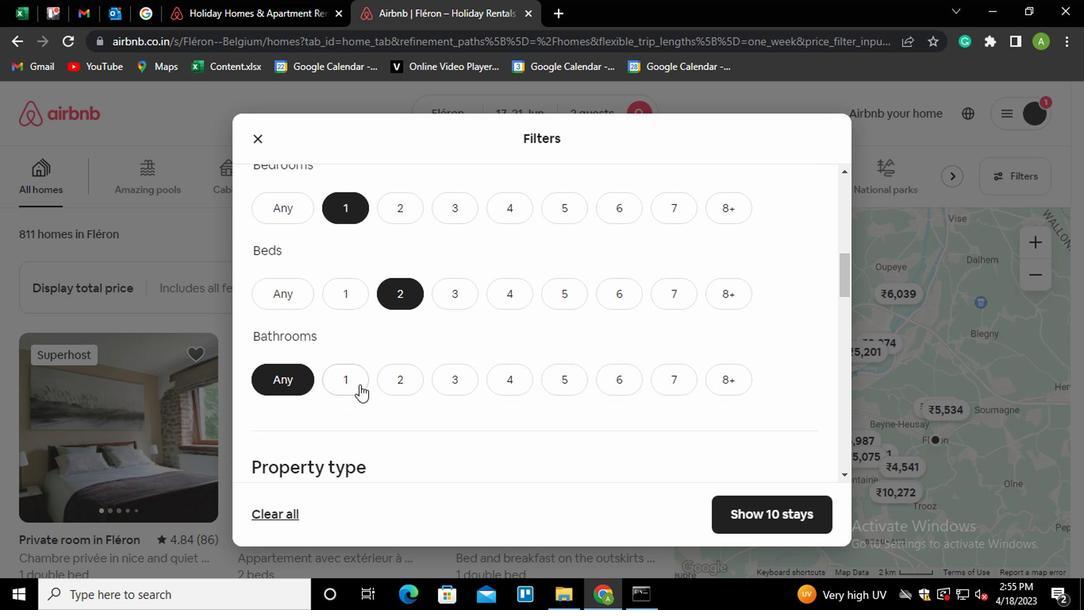
Action: Mouse pressed left at (347, 384)
Screenshot: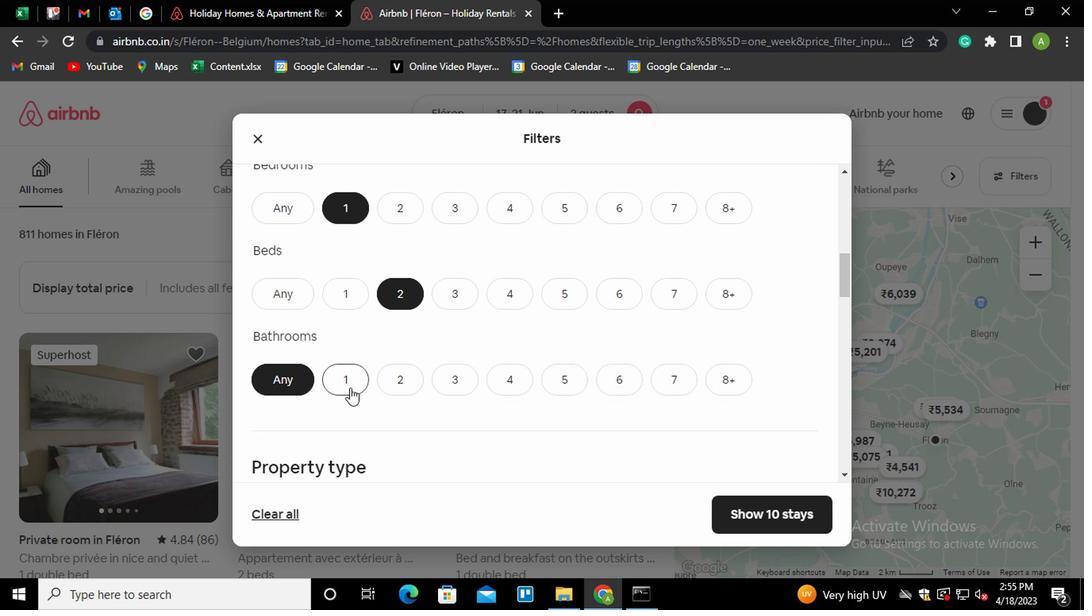 
Action: Mouse moved to (559, 348)
Screenshot: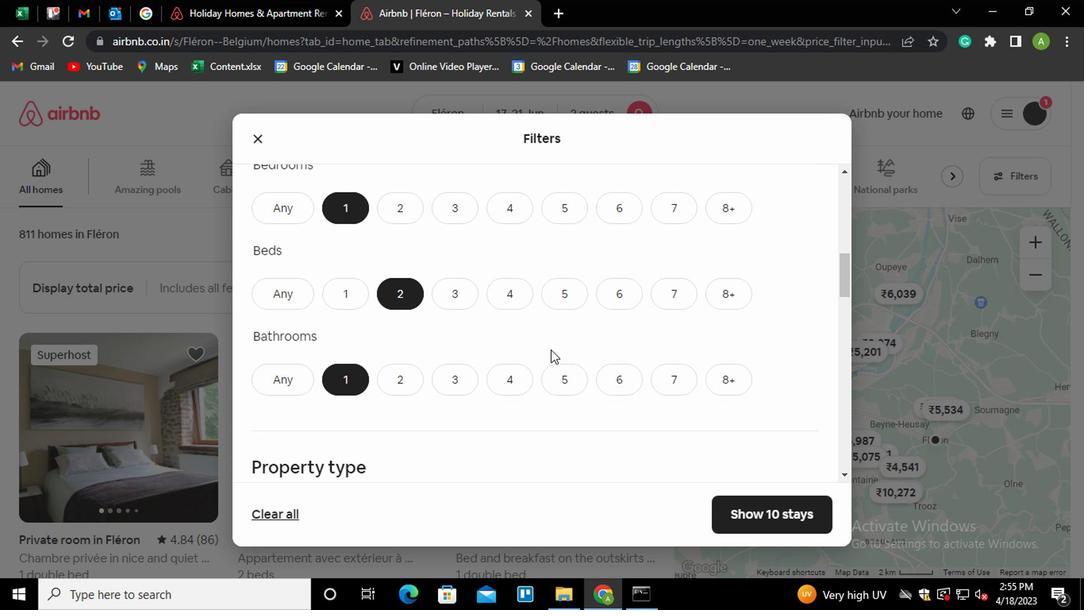 
Action: Mouse scrolled (559, 348) with delta (0, 0)
Screenshot: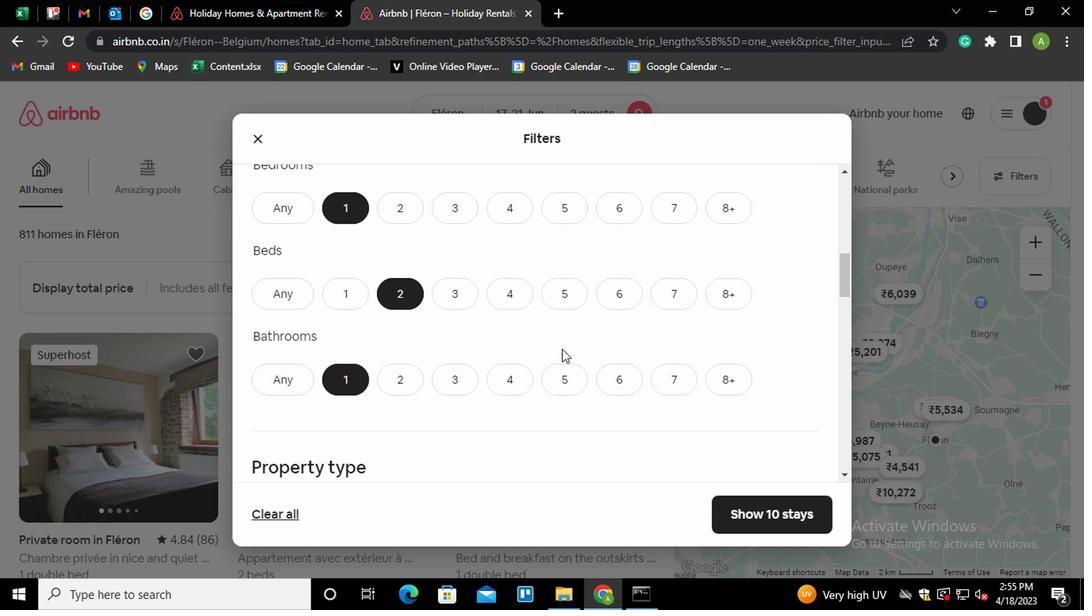 
Action: Mouse scrolled (559, 348) with delta (0, 0)
Screenshot: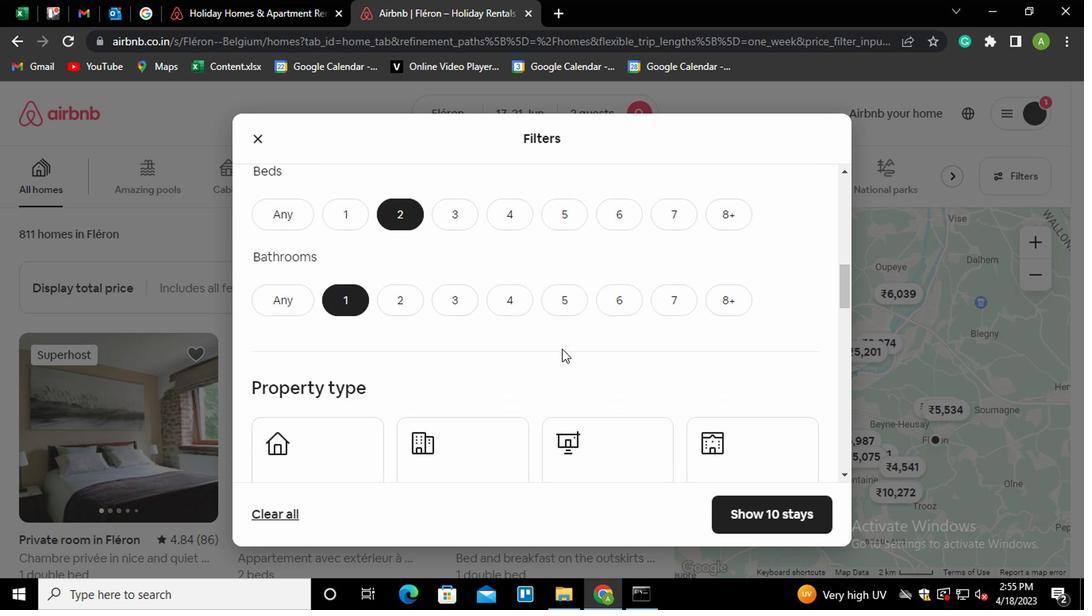 
Action: Mouse moved to (458, 399)
Screenshot: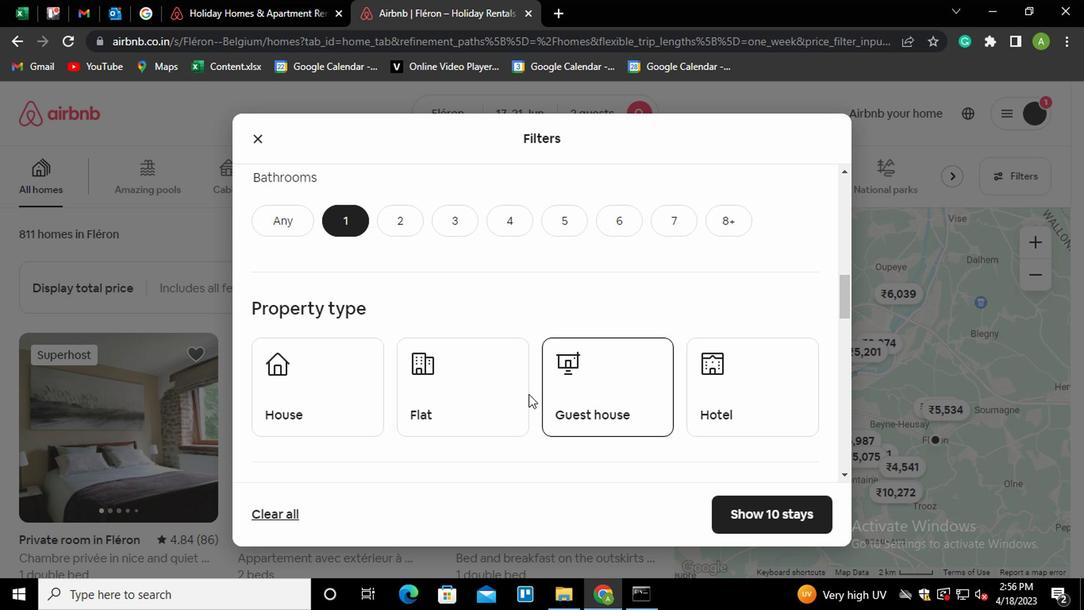 
Action: Mouse pressed left at (458, 399)
Screenshot: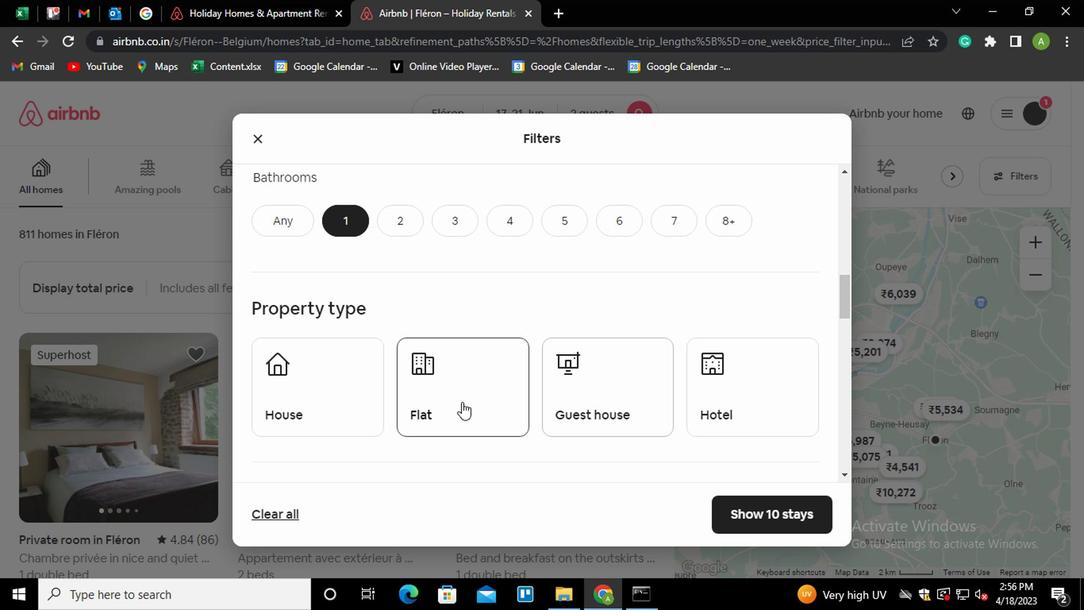 
Action: Mouse moved to (601, 356)
Screenshot: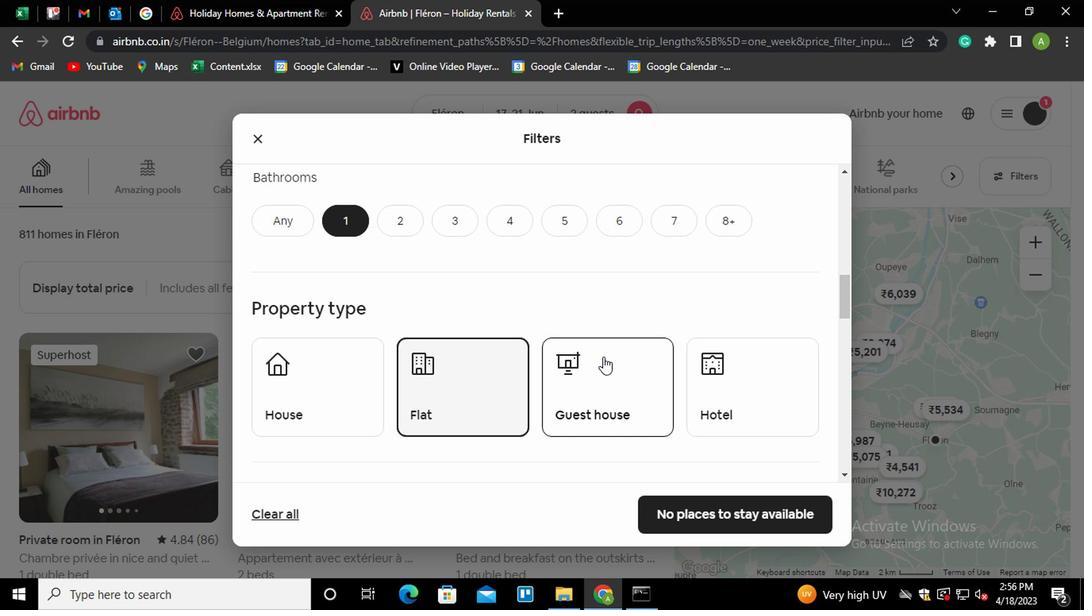 
Action: Mouse scrolled (601, 355) with delta (0, -1)
Screenshot: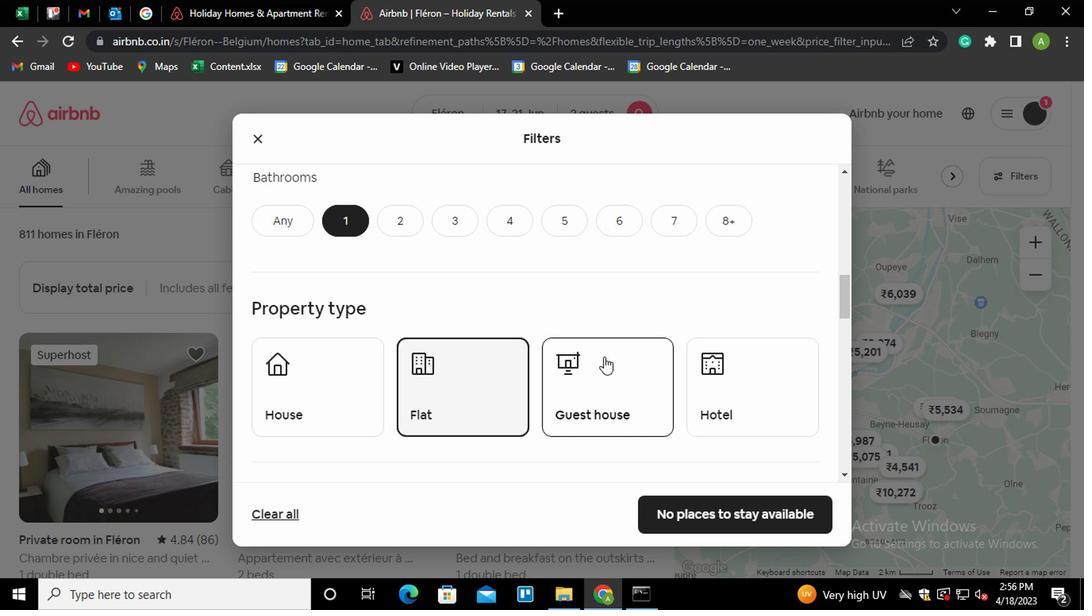 
Action: Mouse scrolled (601, 355) with delta (0, -1)
Screenshot: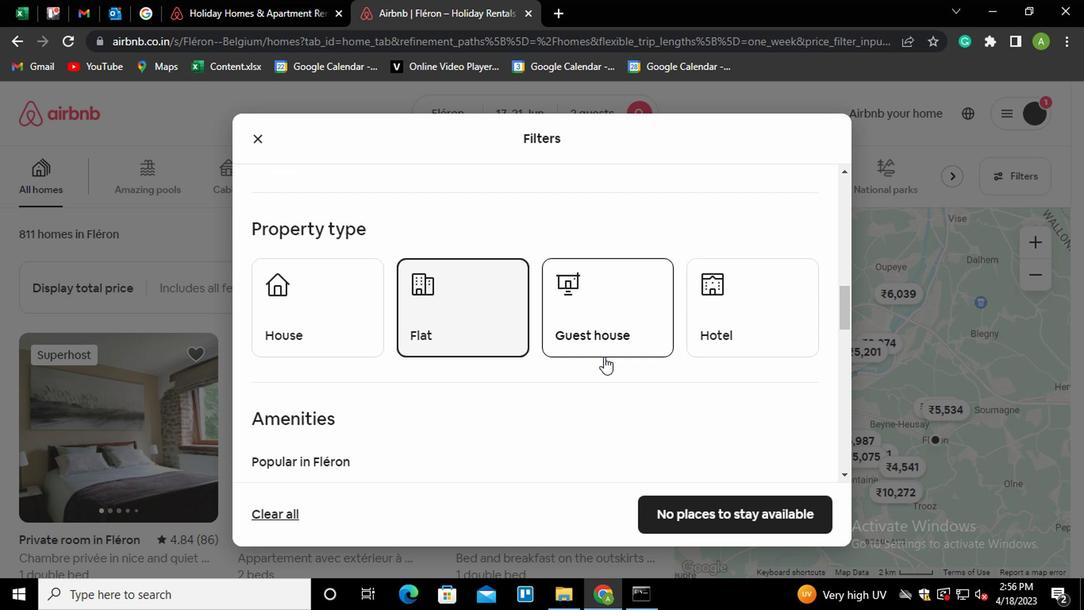 
Action: Mouse scrolled (601, 355) with delta (0, -1)
Screenshot: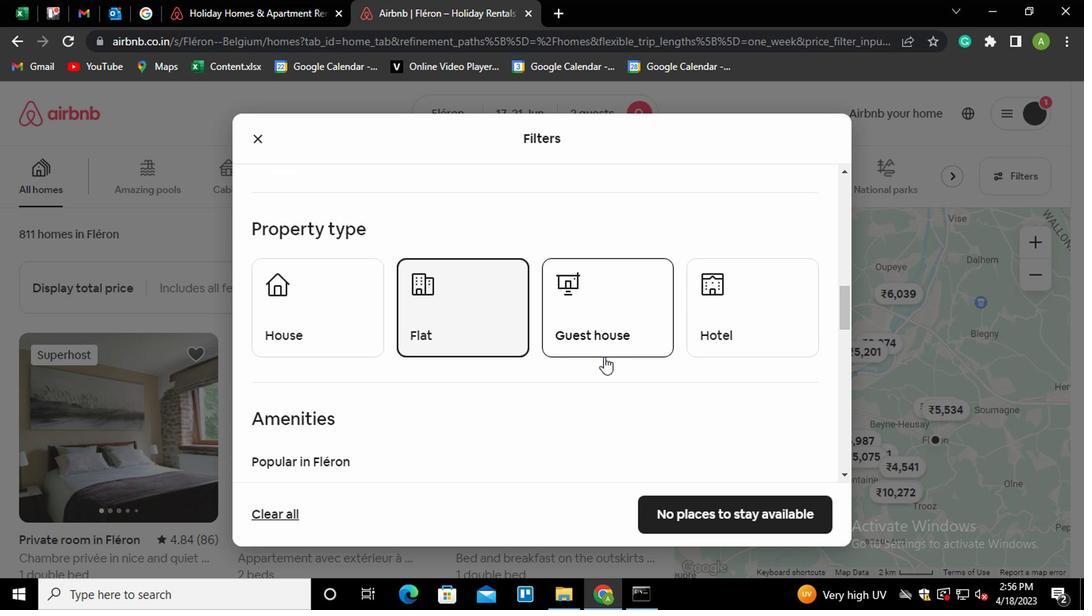 
Action: Mouse scrolled (601, 355) with delta (0, -1)
Screenshot: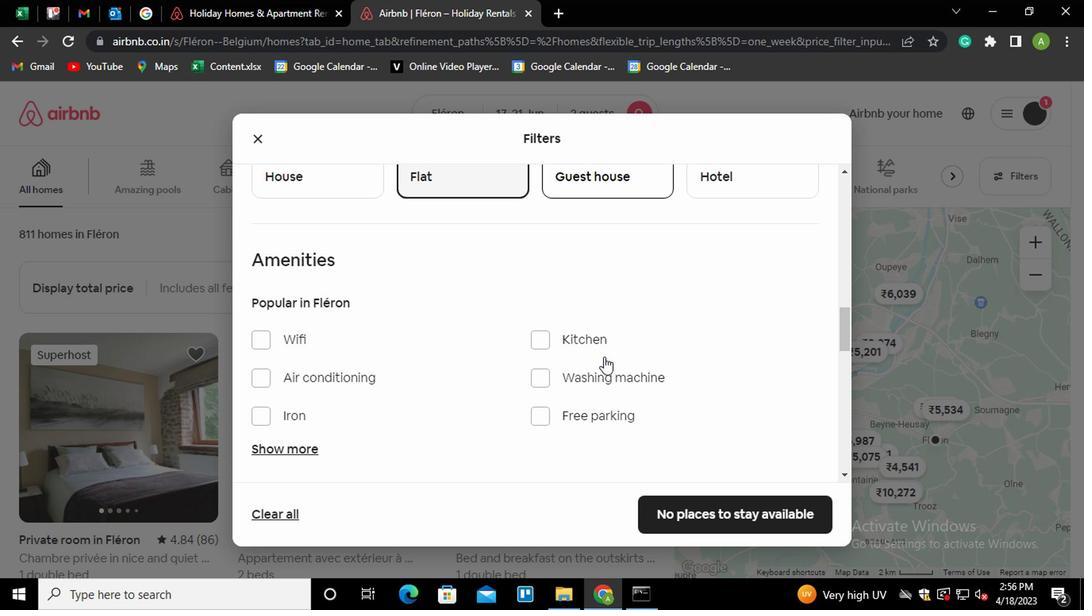 
Action: Mouse moved to (300, 366)
Screenshot: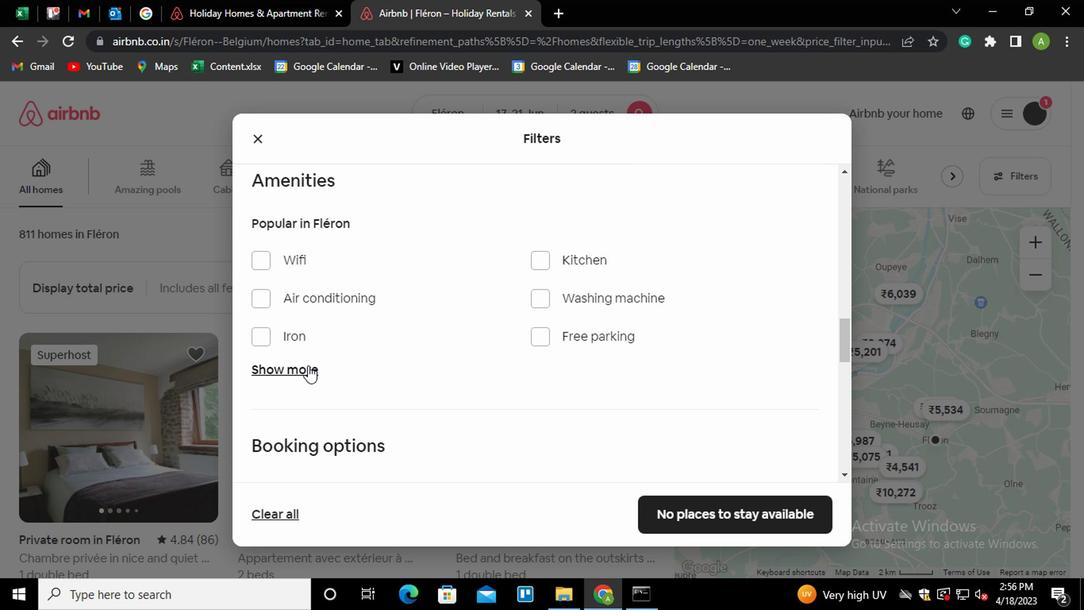 
Action: Mouse pressed left at (300, 366)
Screenshot: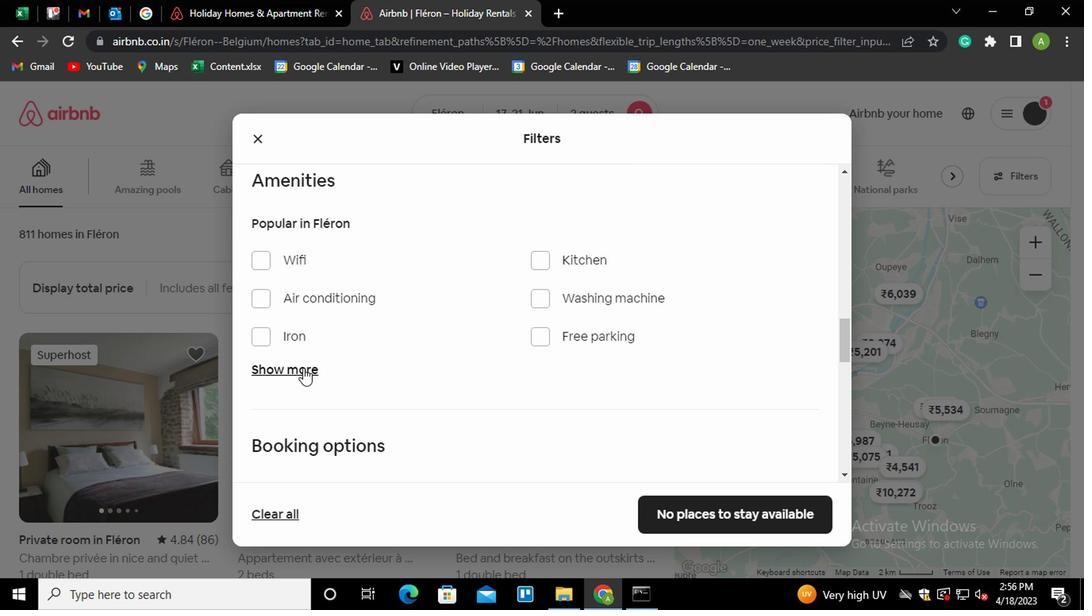 
Action: Mouse moved to (550, 422)
Screenshot: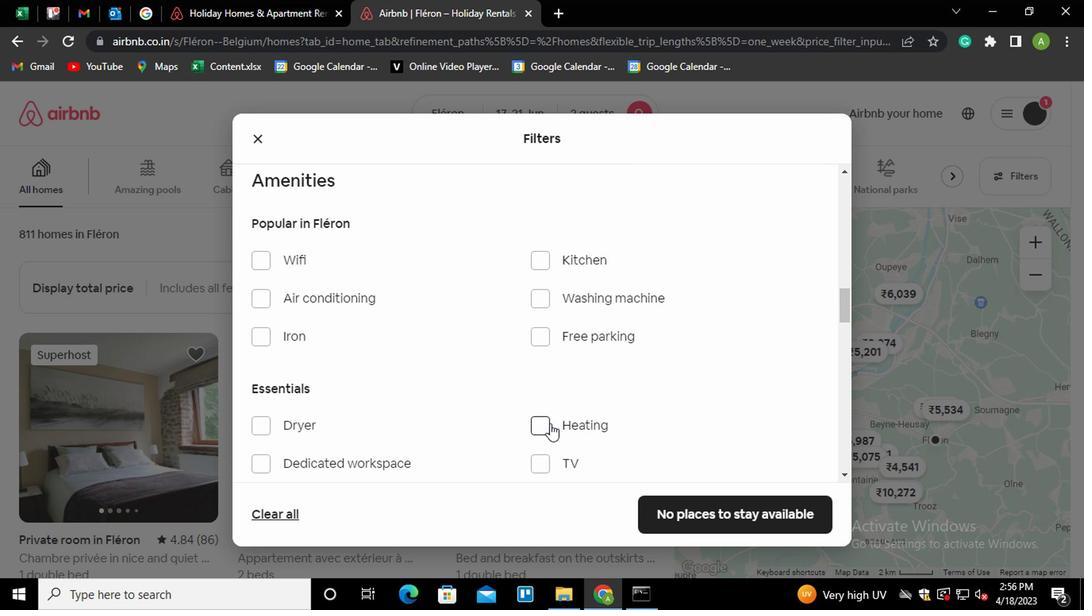 
Action: Mouse pressed left at (550, 422)
Screenshot: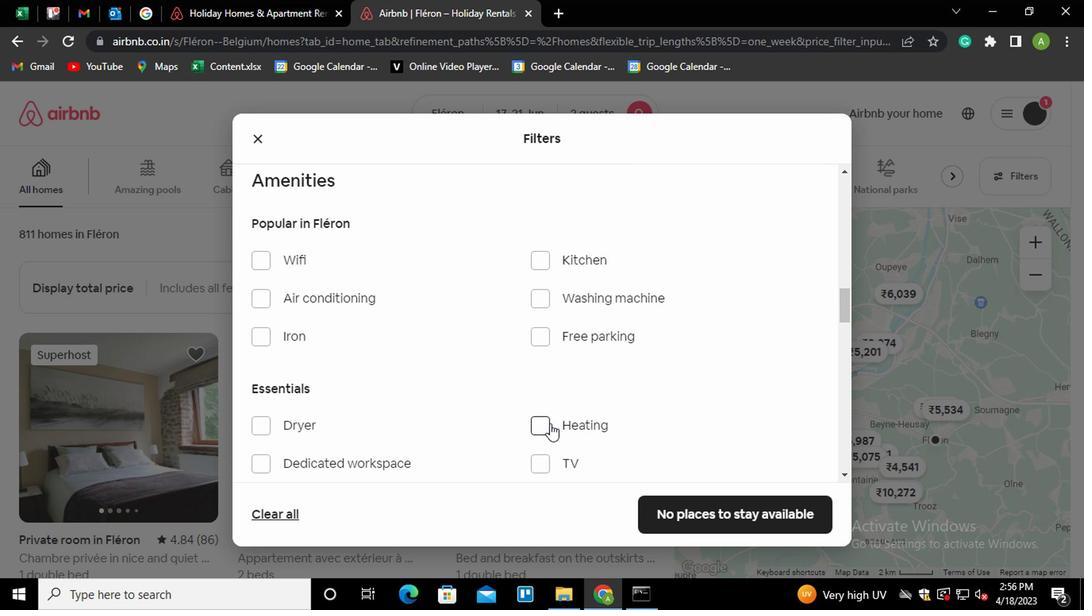 
Action: Mouse moved to (655, 377)
Screenshot: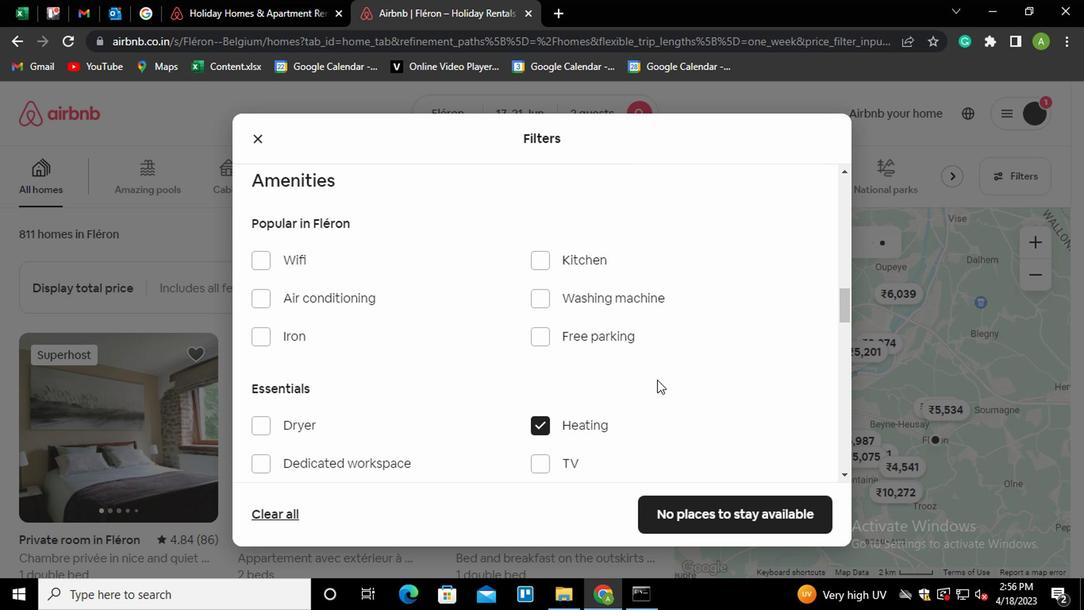 
Action: Mouse scrolled (655, 376) with delta (0, 0)
Screenshot: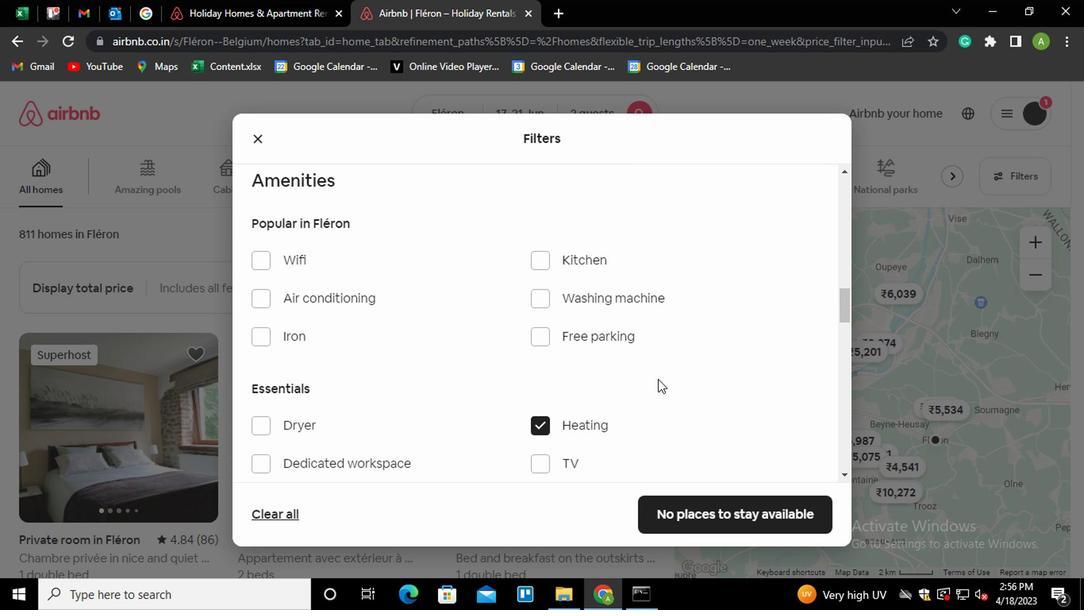 
Action: Mouse scrolled (655, 376) with delta (0, 0)
Screenshot: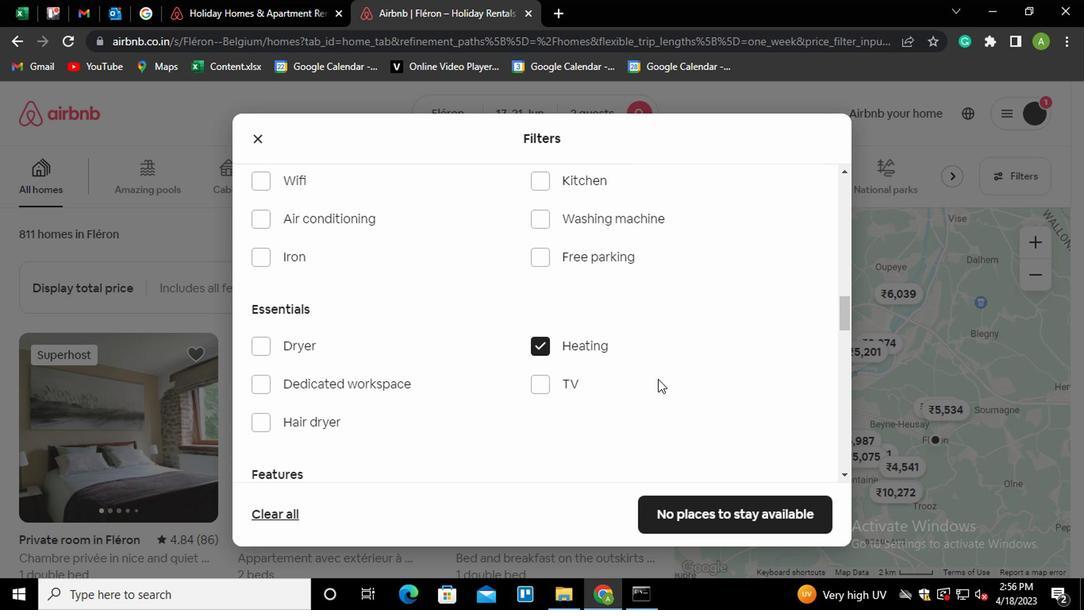 
Action: Mouse scrolled (655, 376) with delta (0, 0)
Screenshot: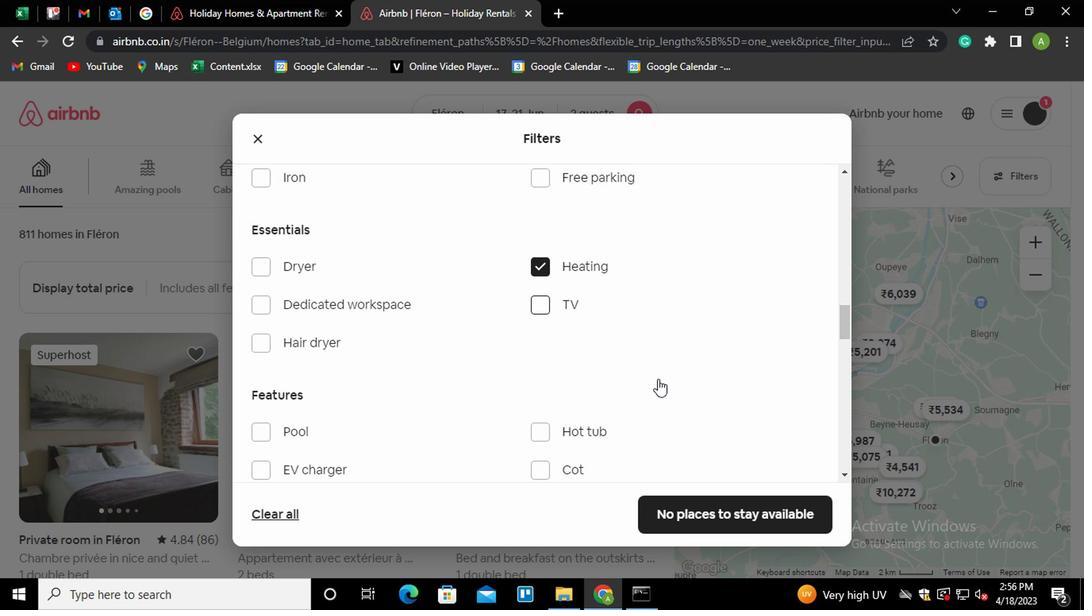 
Action: Mouse scrolled (655, 376) with delta (0, 0)
Screenshot: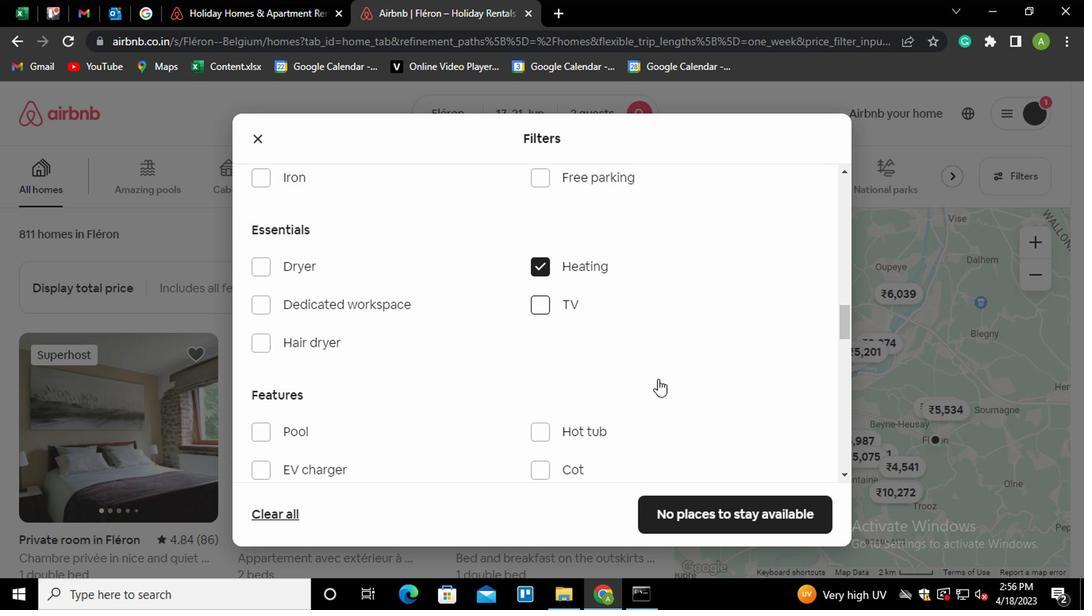 
Action: Mouse scrolled (655, 376) with delta (0, 0)
Screenshot: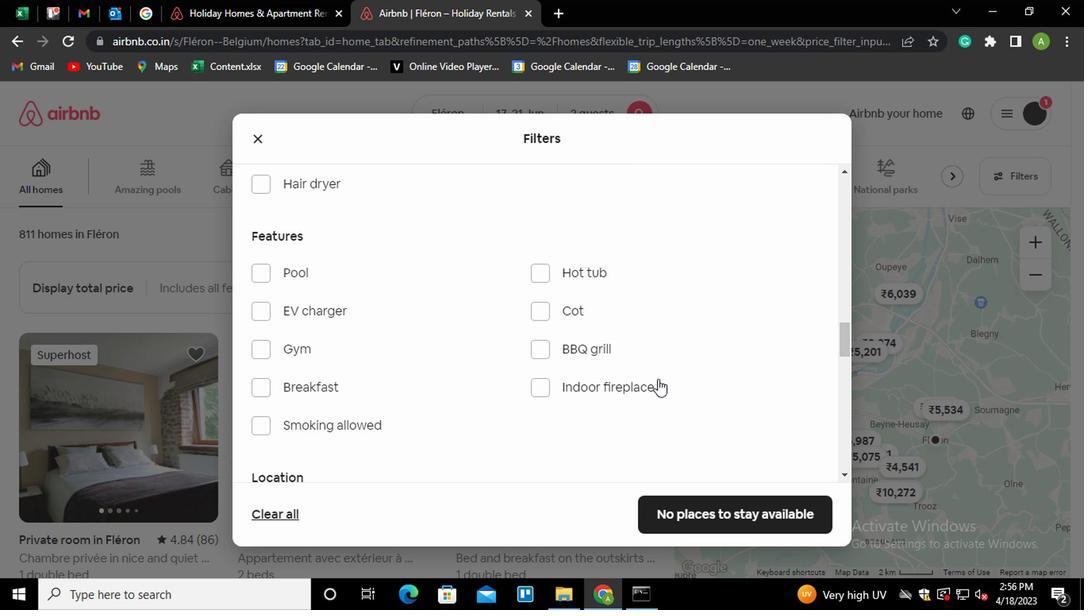 
Action: Mouse scrolled (655, 376) with delta (0, 0)
Screenshot: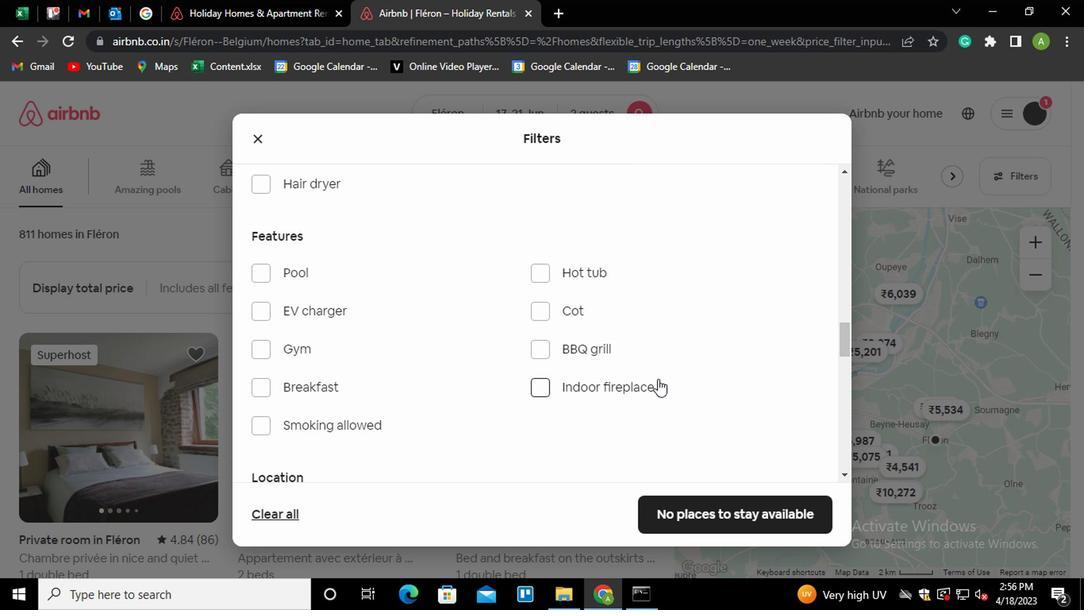 
Action: Mouse scrolled (655, 376) with delta (0, 0)
Screenshot: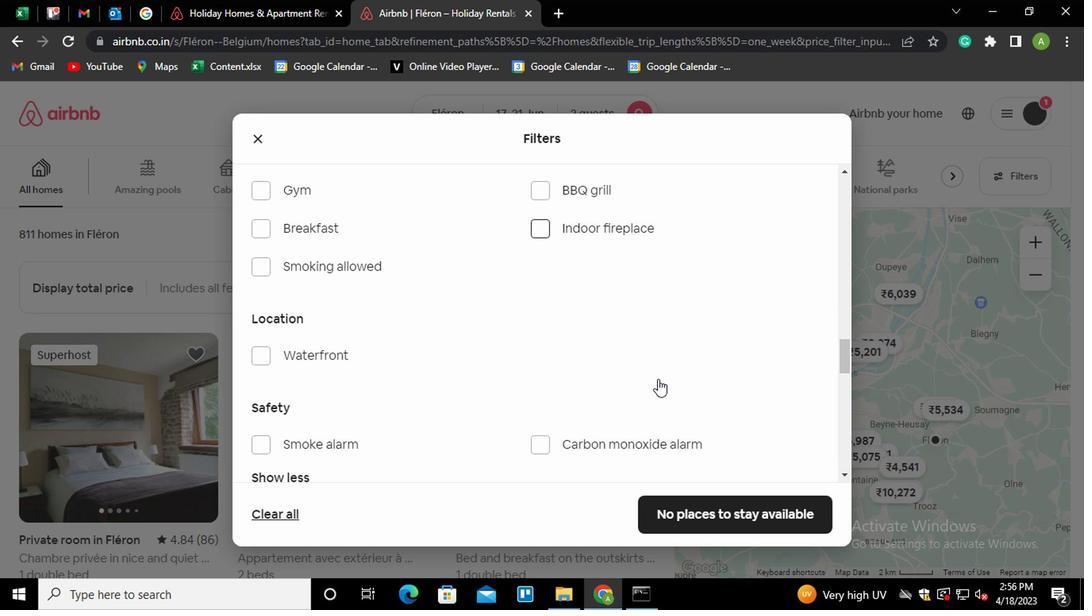 
Action: Mouse scrolled (655, 376) with delta (0, 0)
Screenshot: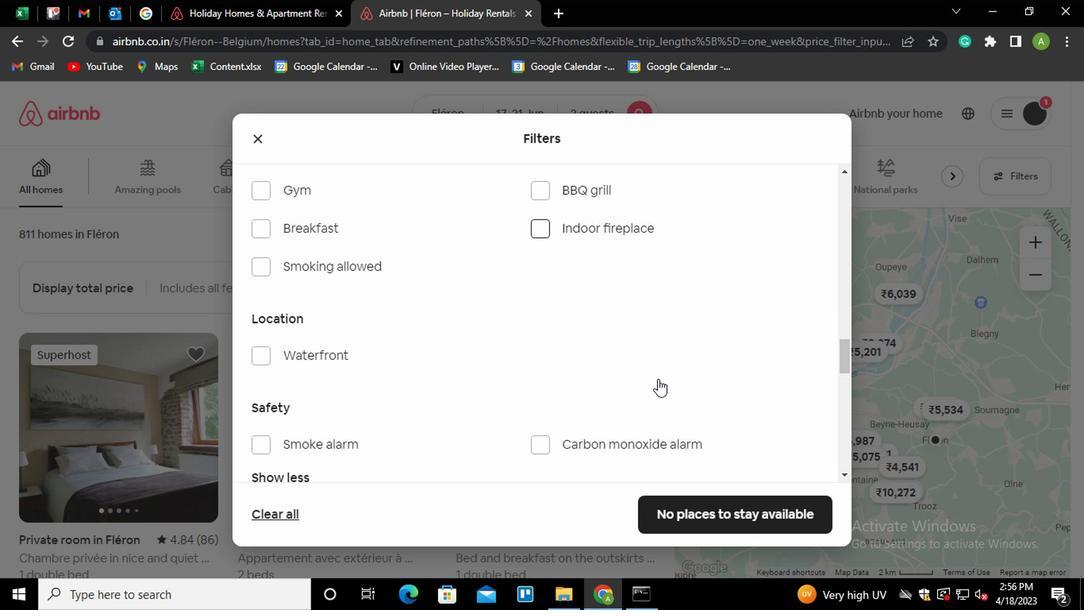 
Action: Mouse scrolled (655, 376) with delta (0, 0)
Screenshot: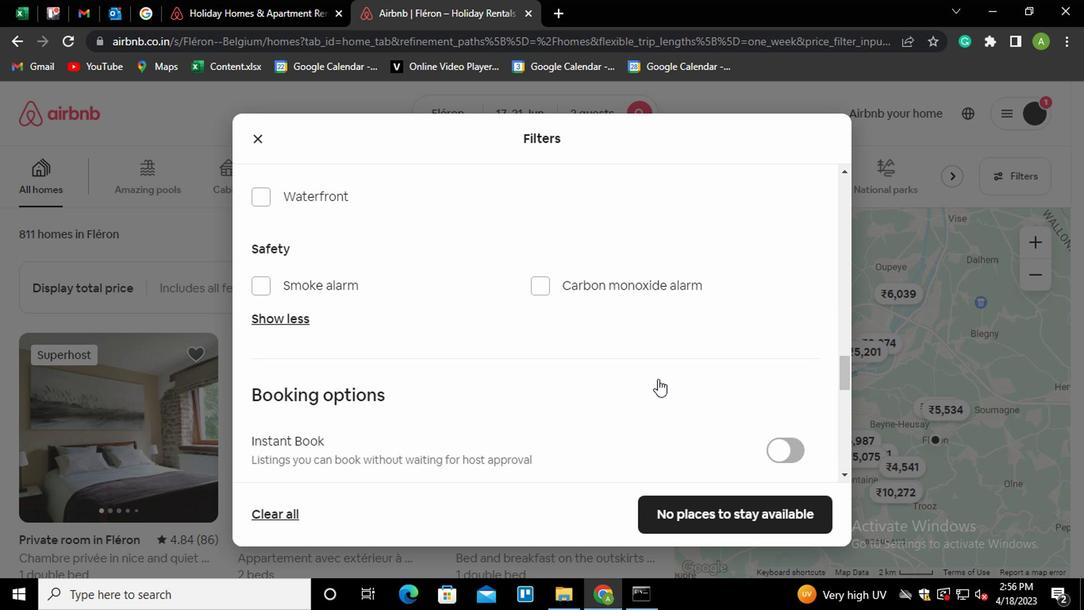 
Action: Mouse scrolled (655, 376) with delta (0, 0)
Screenshot: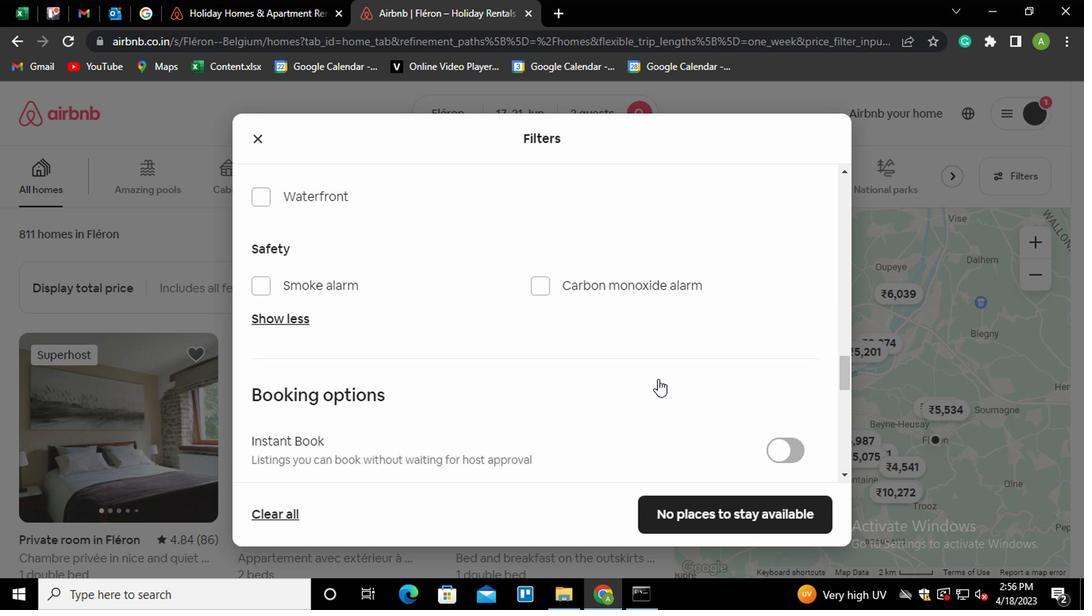 
Action: Mouse scrolled (655, 376) with delta (0, 0)
Screenshot: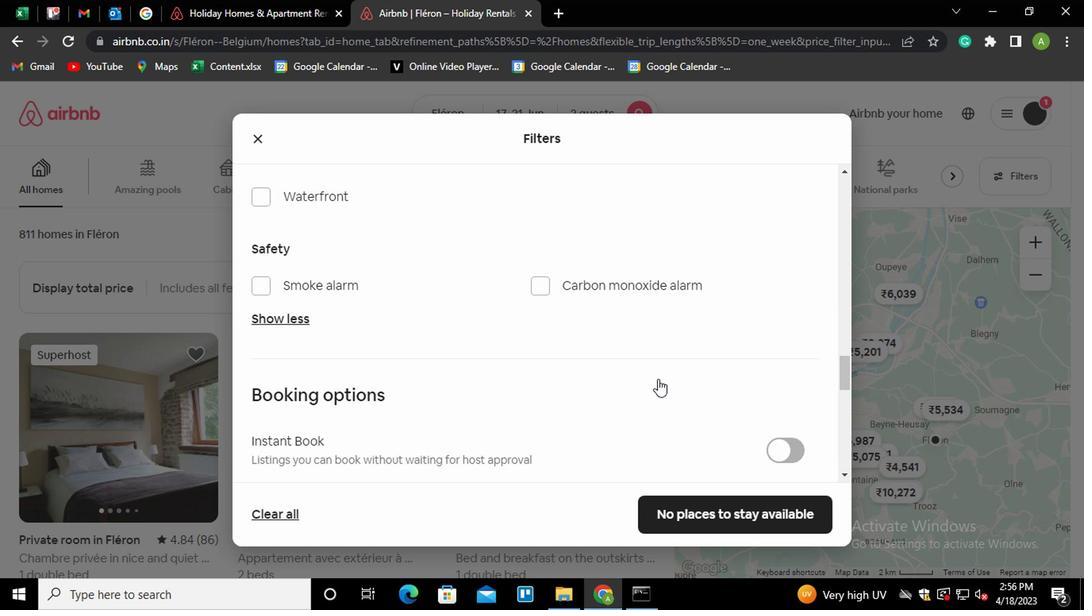 
Action: Mouse moved to (780, 273)
Screenshot: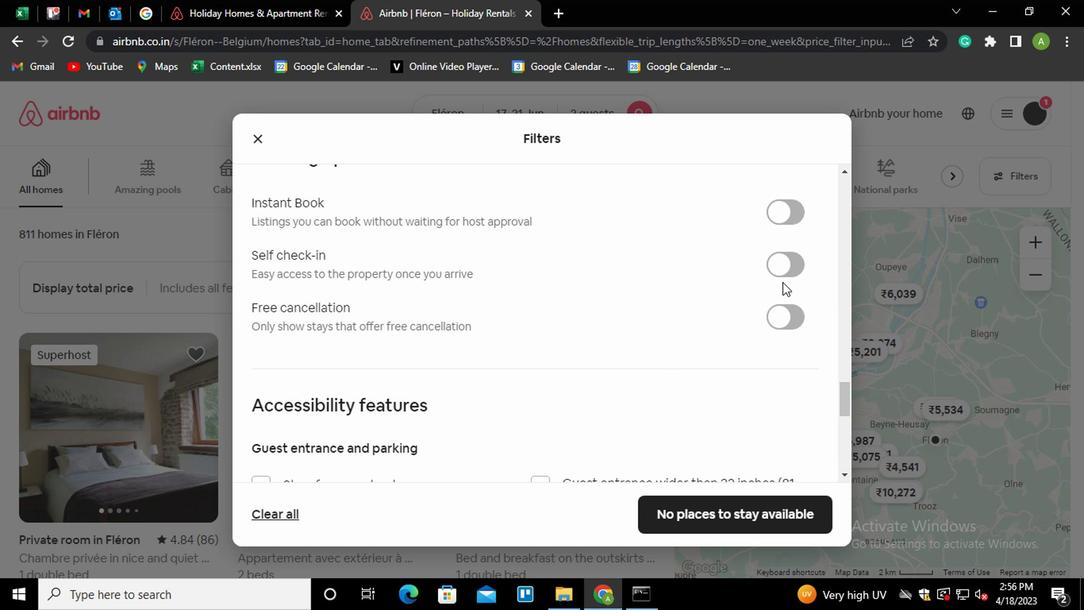 
Action: Mouse pressed left at (780, 273)
Screenshot: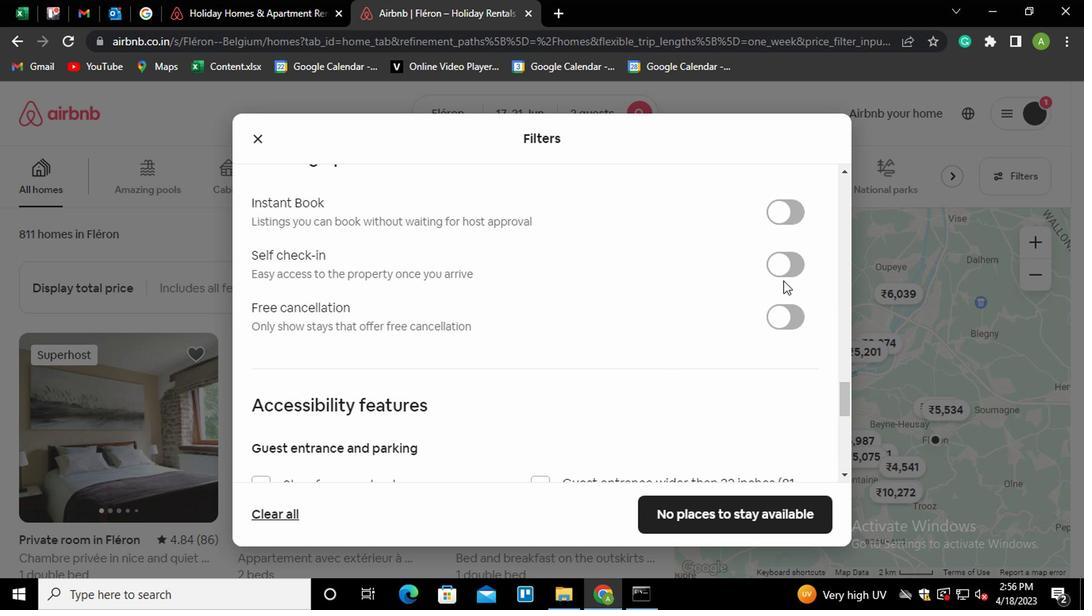 
Action: Mouse moved to (688, 365)
Screenshot: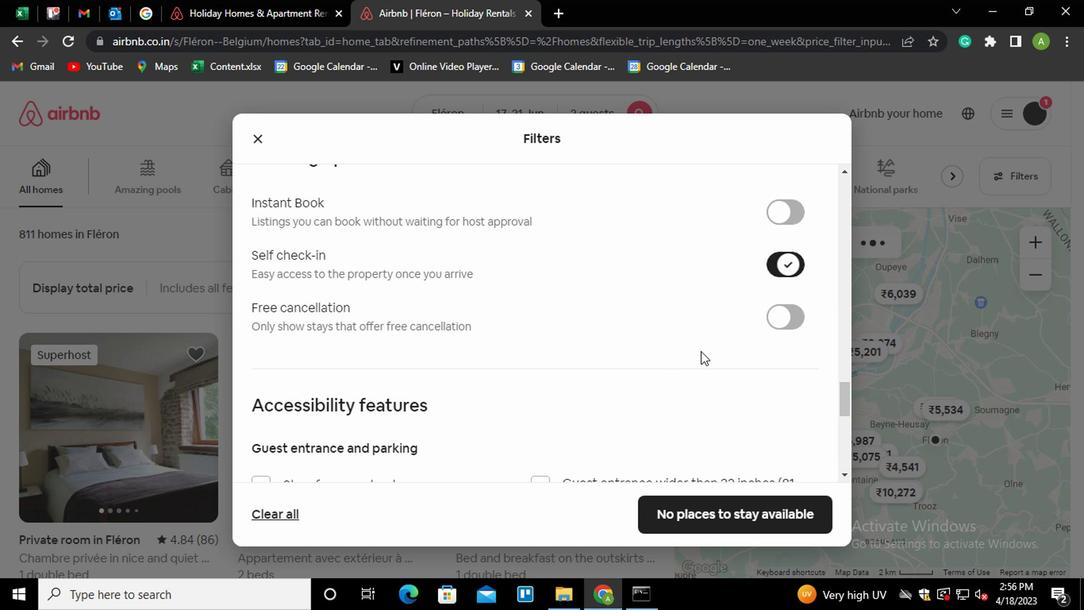 
Action: Mouse scrolled (688, 364) with delta (0, -1)
Screenshot: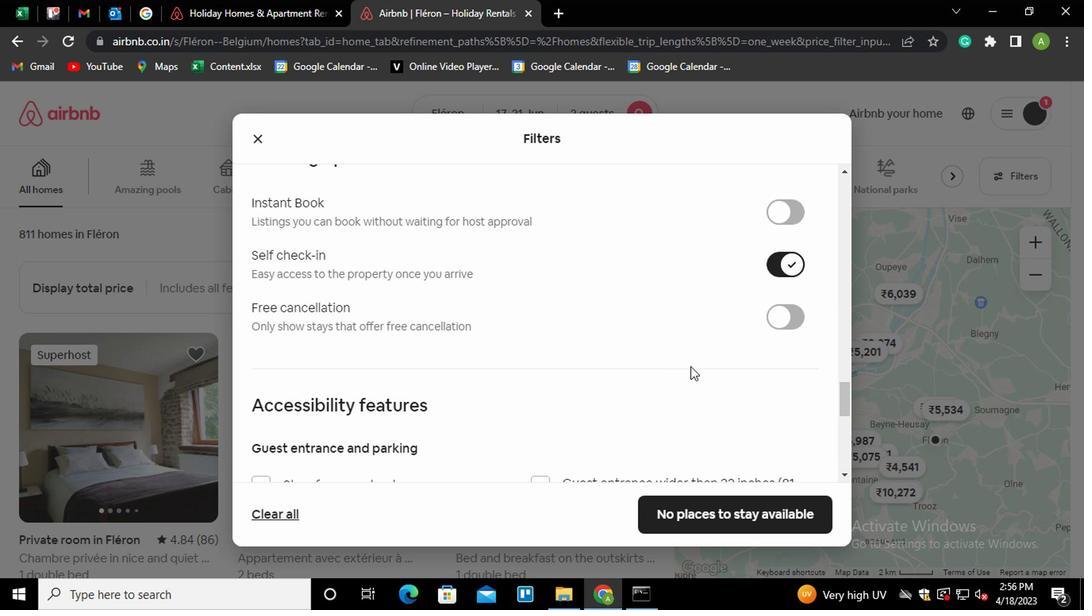 
Action: Mouse scrolled (688, 364) with delta (0, -1)
Screenshot: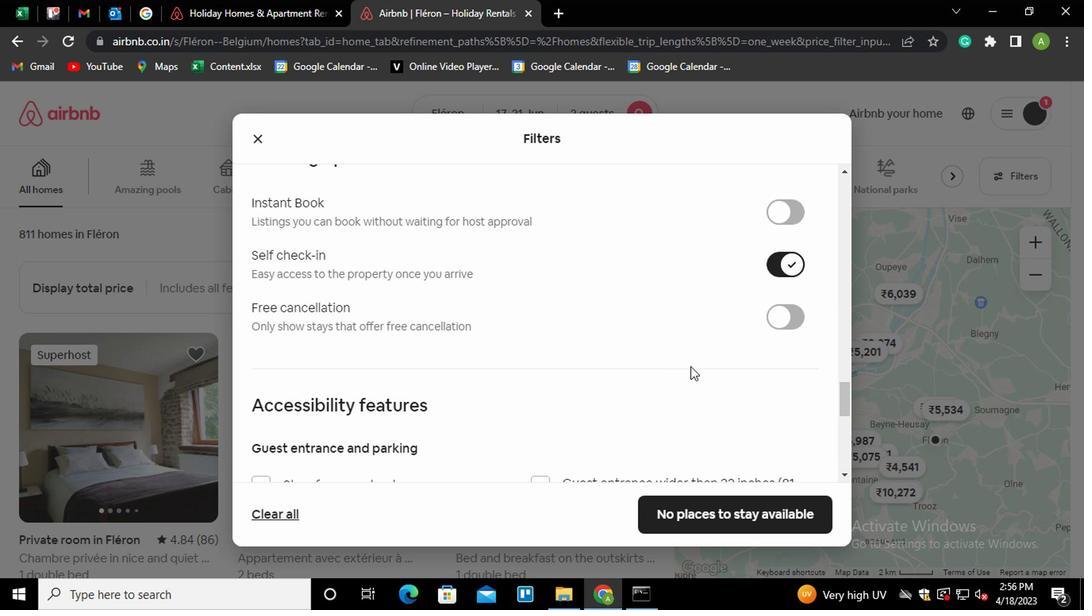 
Action: Mouse scrolled (688, 364) with delta (0, -1)
Screenshot: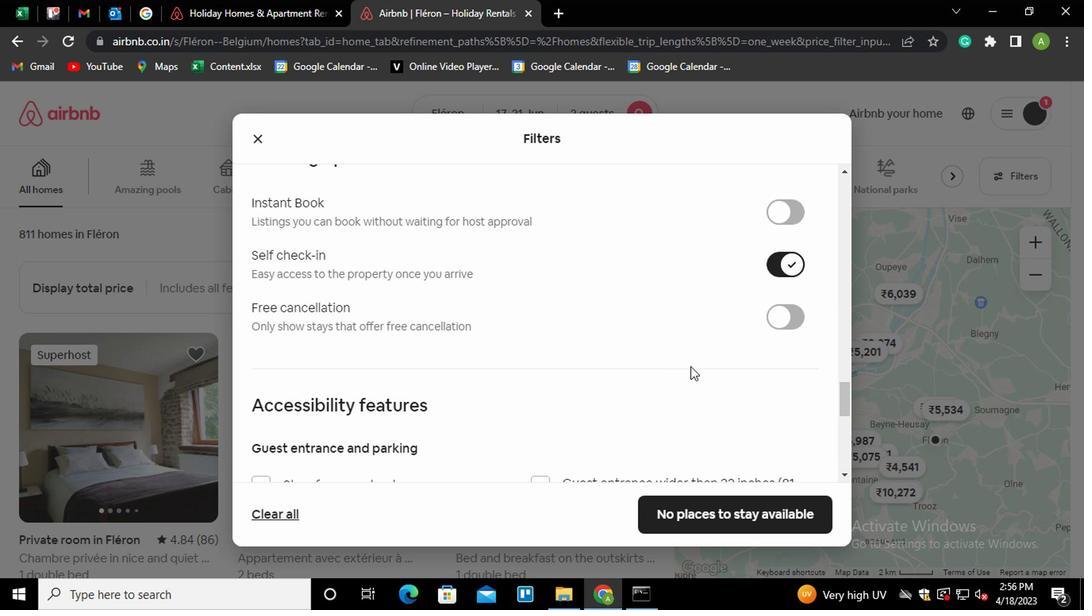 
Action: Mouse scrolled (688, 364) with delta (0, -1)
Screenshot: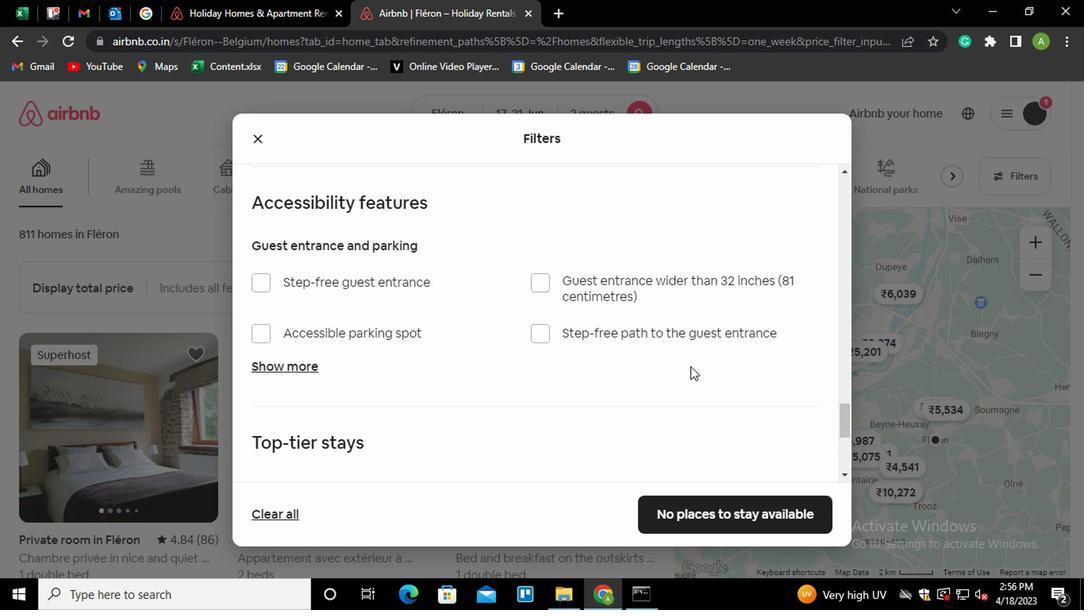 
Action: Mouse scrolled (688, 364) with delta (0, -1)
Screenshot: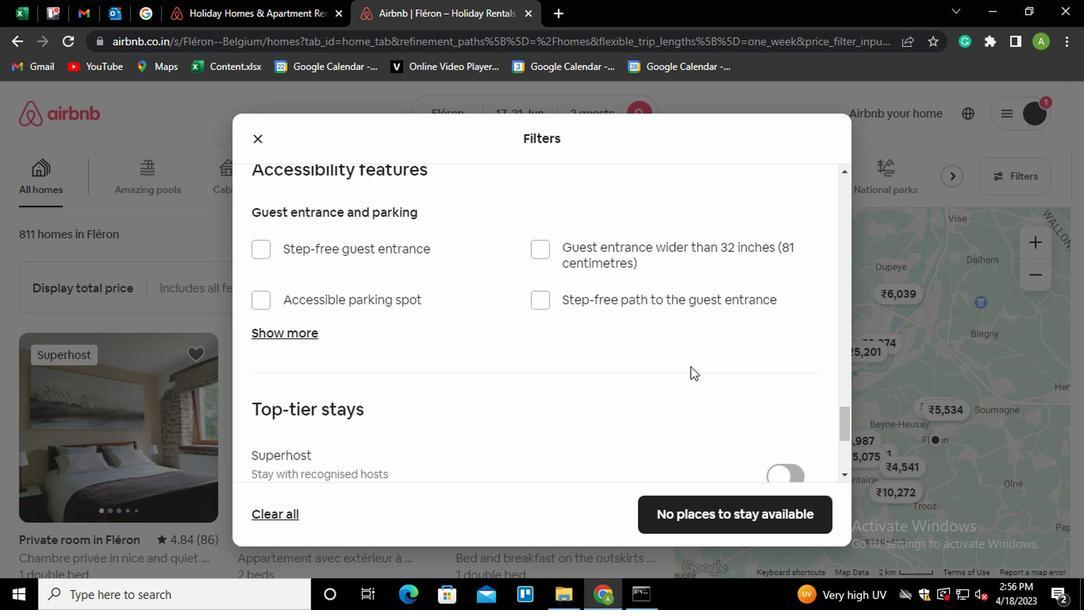 
Action: Mouse scrolled (688, 364) with delta (0, -1)
Screenshot: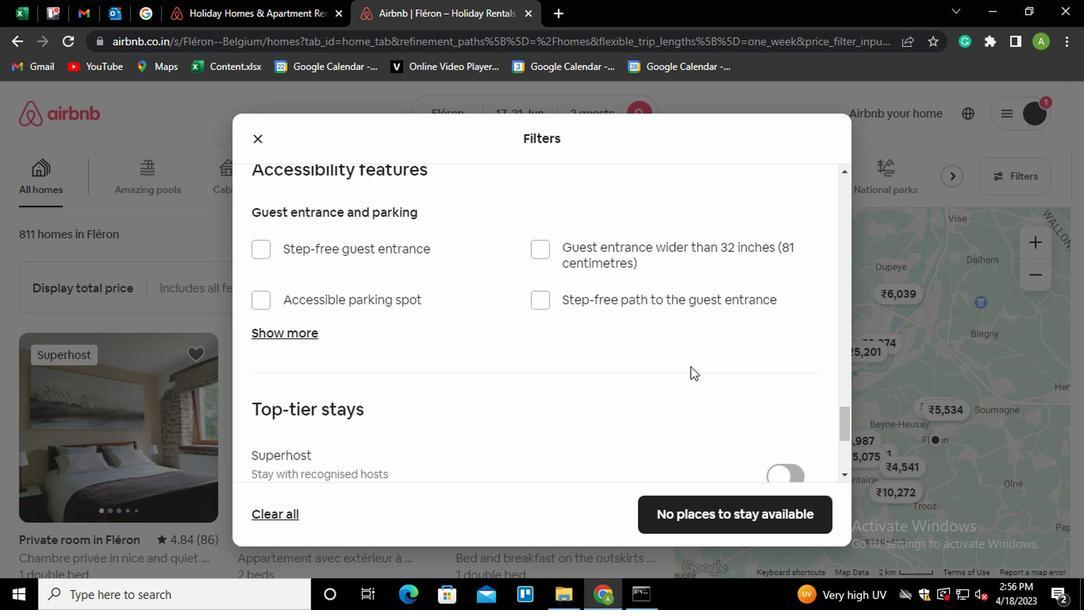 
Action: Mouse scrolled (688, 364) with delta (0, -1)
Screenshot: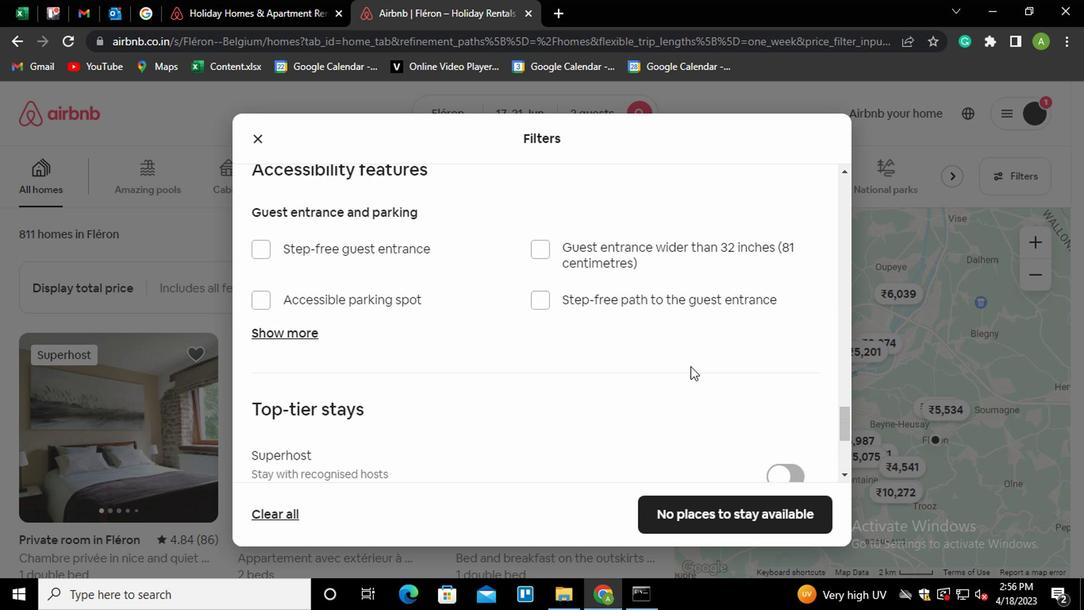 
Action: Mouse scrolled (688, 364) with delta (0, -1)
Screenshot: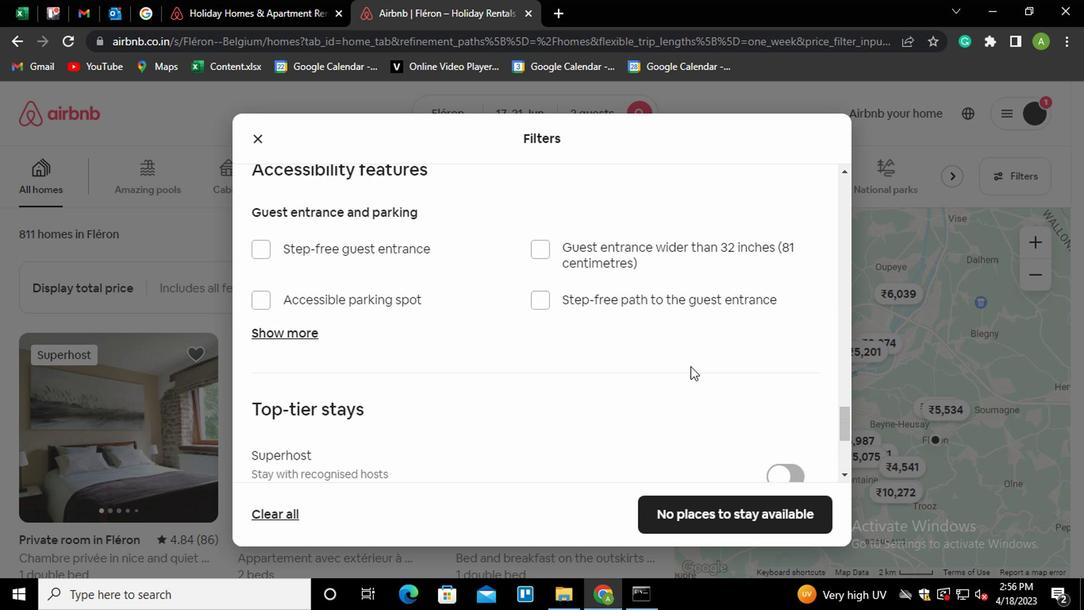 
Action: Mouse moved to (245, 368)
Screenshot: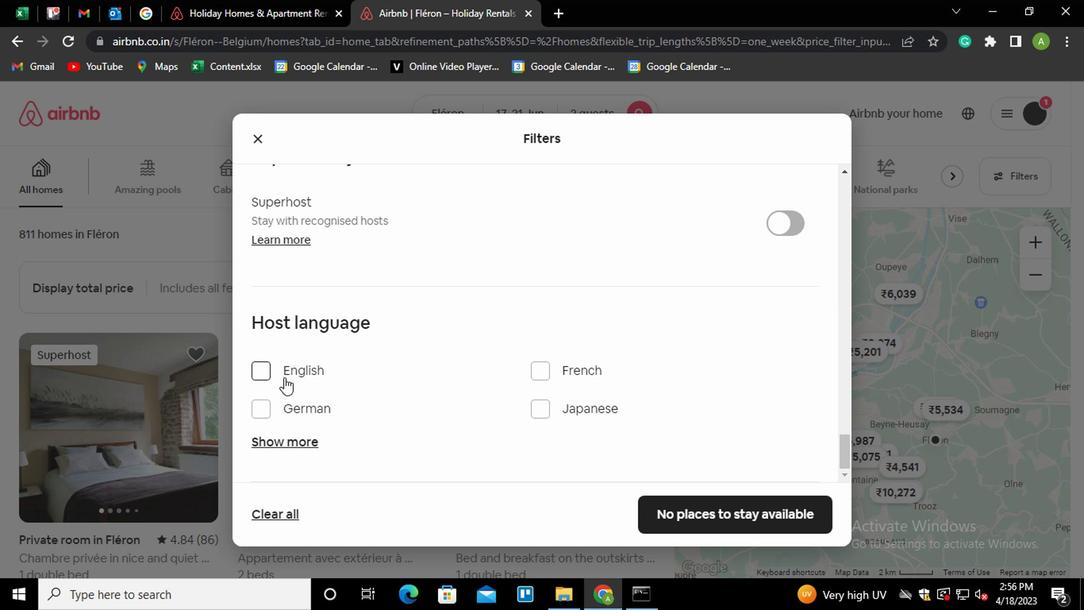 
Action: Mouse pressed left at (245, 368)
Screenshot: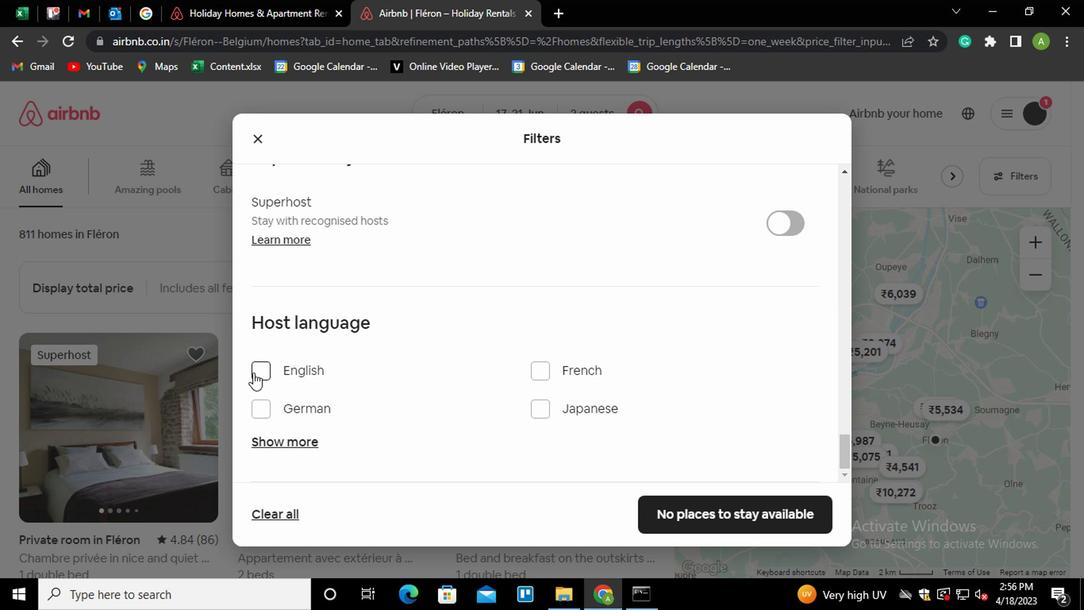 
Action: Mouse moved to (262, 368)
Screenshot: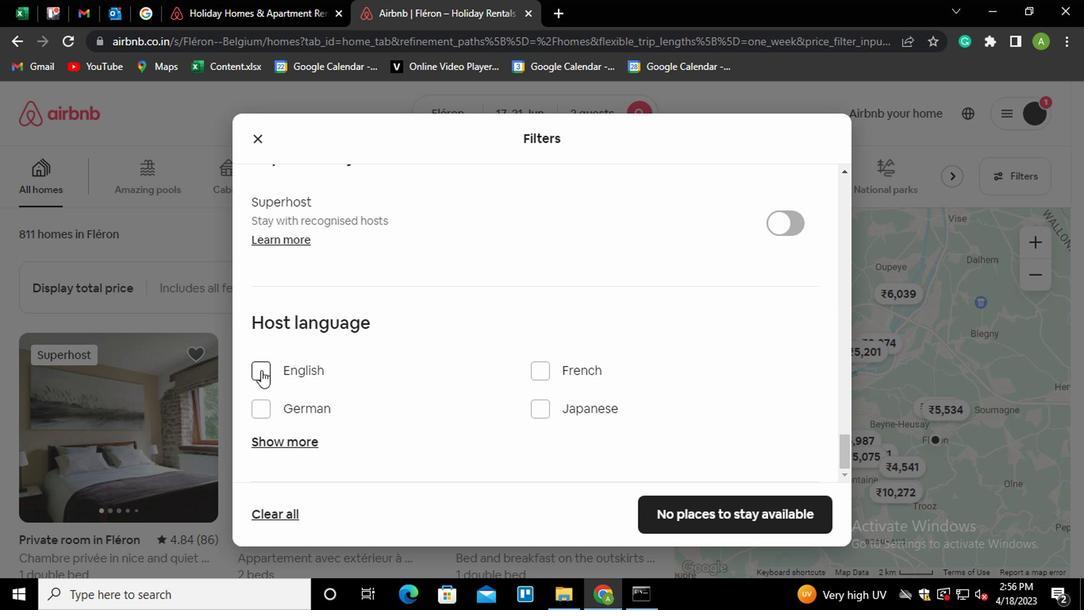 
Action: Mouse pressed left at (262, 368)
Screenshot: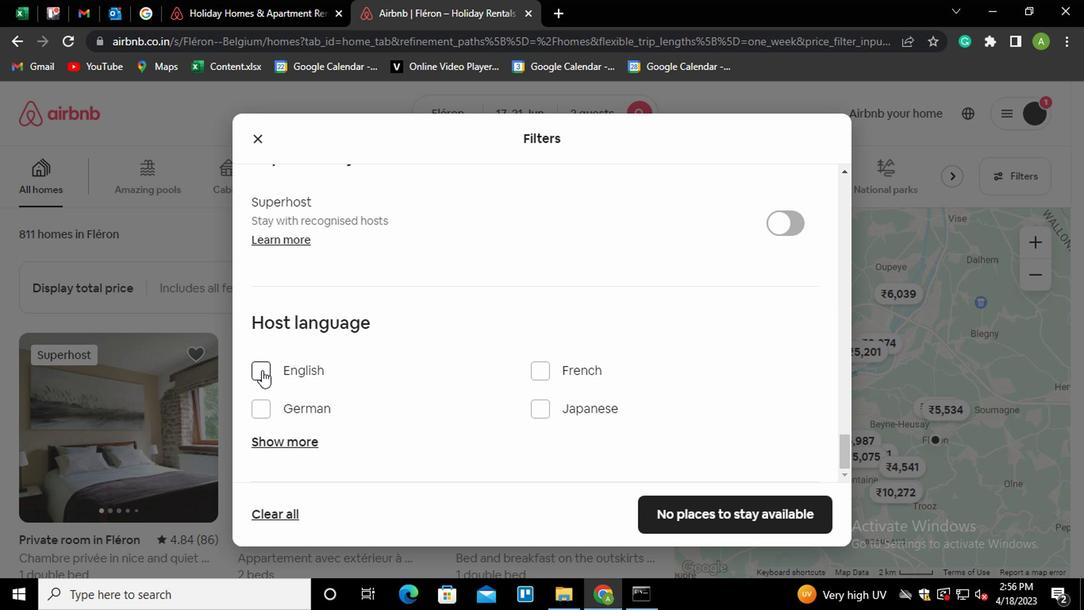 
Action: Mouse moved to (745, 499)
Screenshot: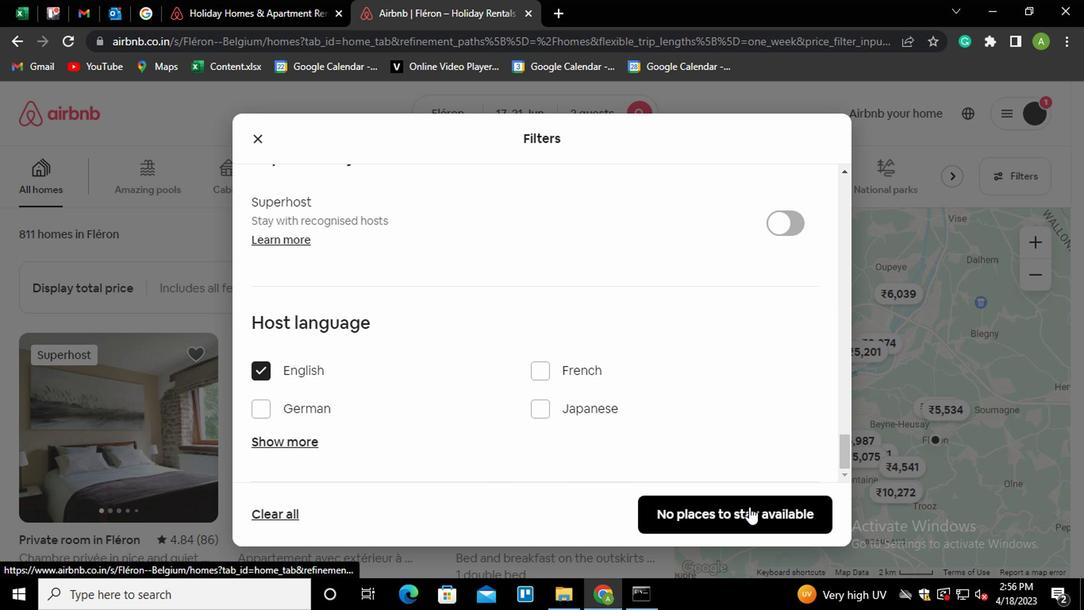 
Action: Mouse pressed left at (745, 499)
Screenshot: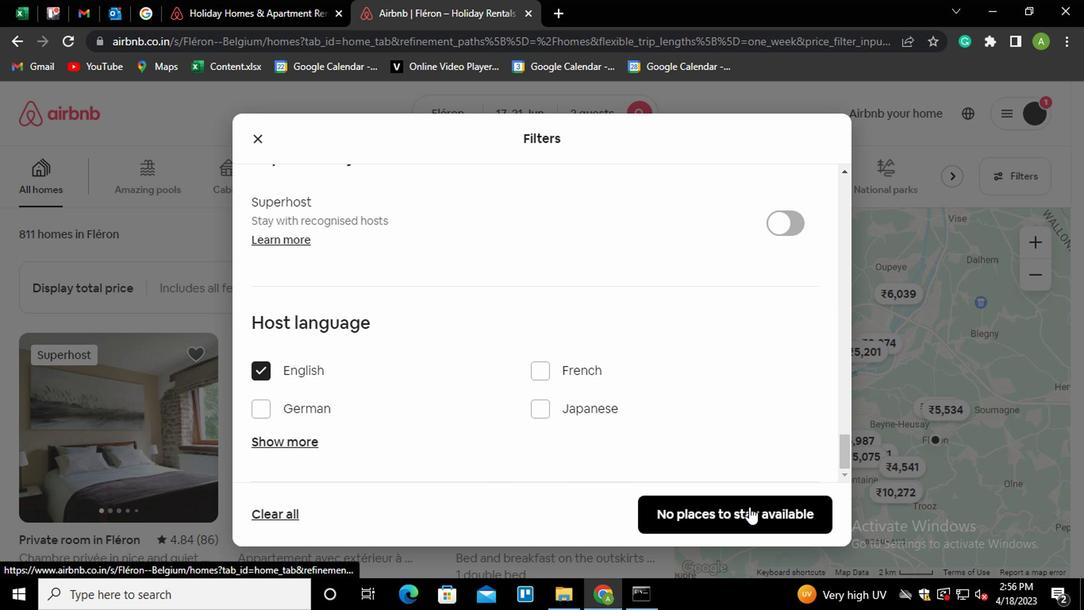 
